 Task: Look for space in Hanumāngarh, India from 3rd August, 2023 to 17th August, 2023 for 3 adults, 1 child in price range Rs.3000 to Rs.15000. Place can be entire place with 3 bedrooms having 4 beds and 2 bathrooms. Property type can be house, flat, guest house. Amenities needed are: wifi, washing machine. Booking option can be shelf check-in. Required host language is English.
Action: Mouse moved to (422, 106)
Screenshot: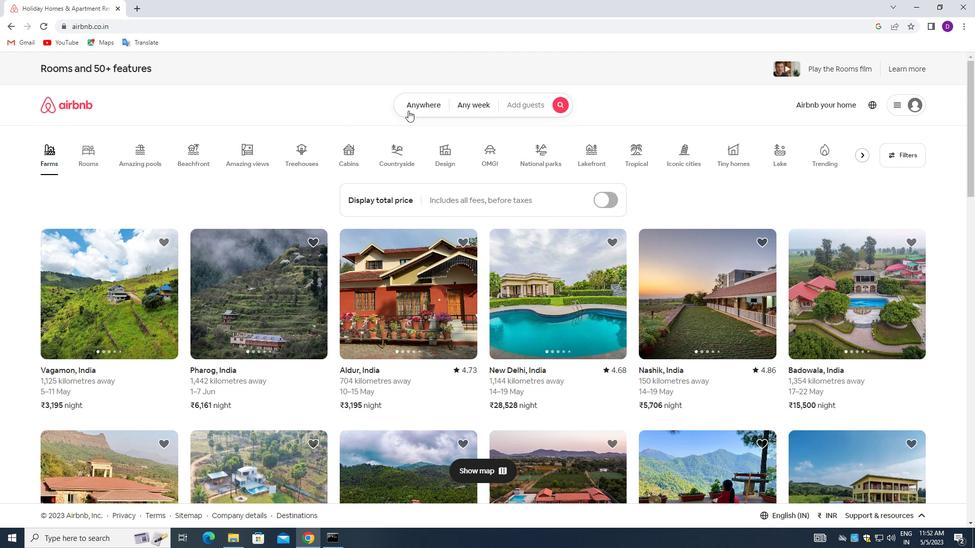 
Action: Mouse pressed left at (422, 106)
Screenshot: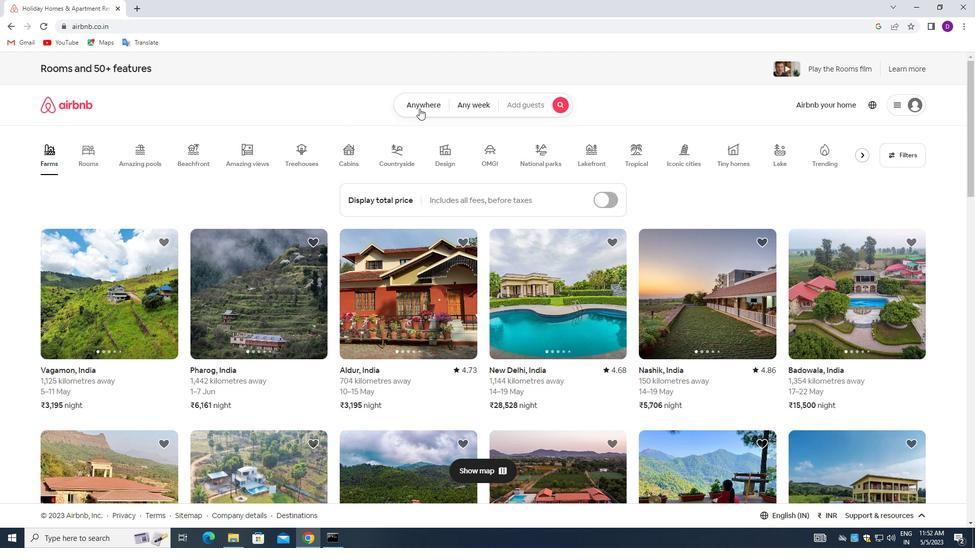 
Action: Mouse moved to (366, 142)
Screenshot: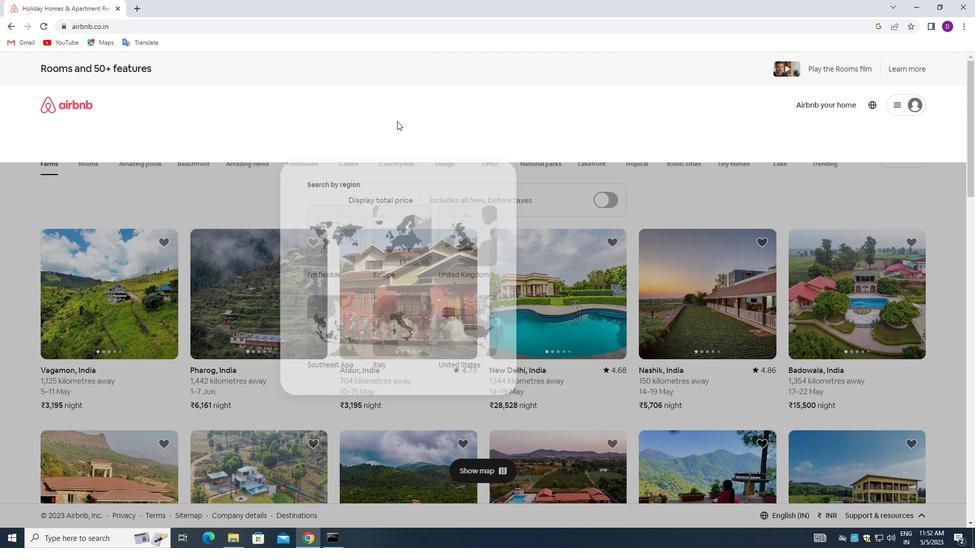 
Action: Mouse pressed left at (366, 142)
Screenshot: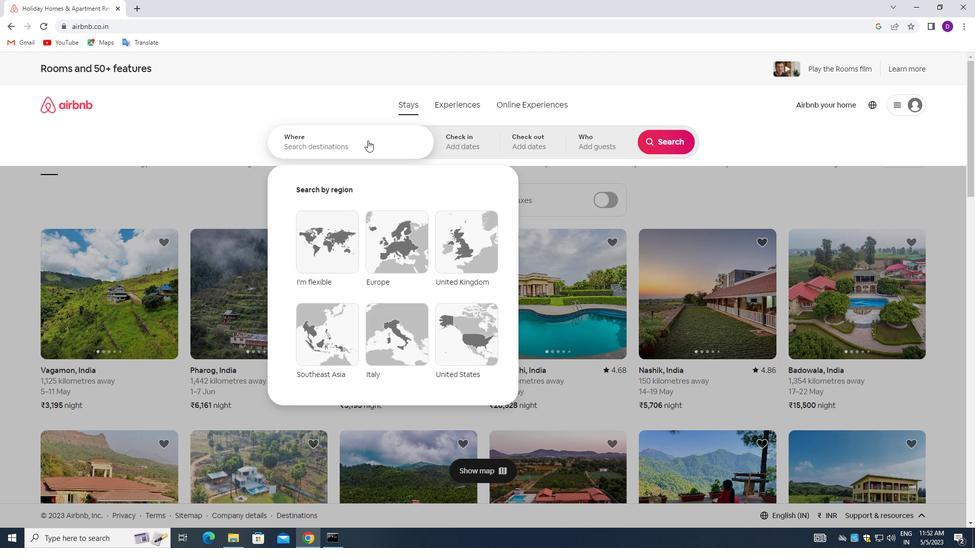 
Action: Mouse moved to (223, 130)
Screenshot: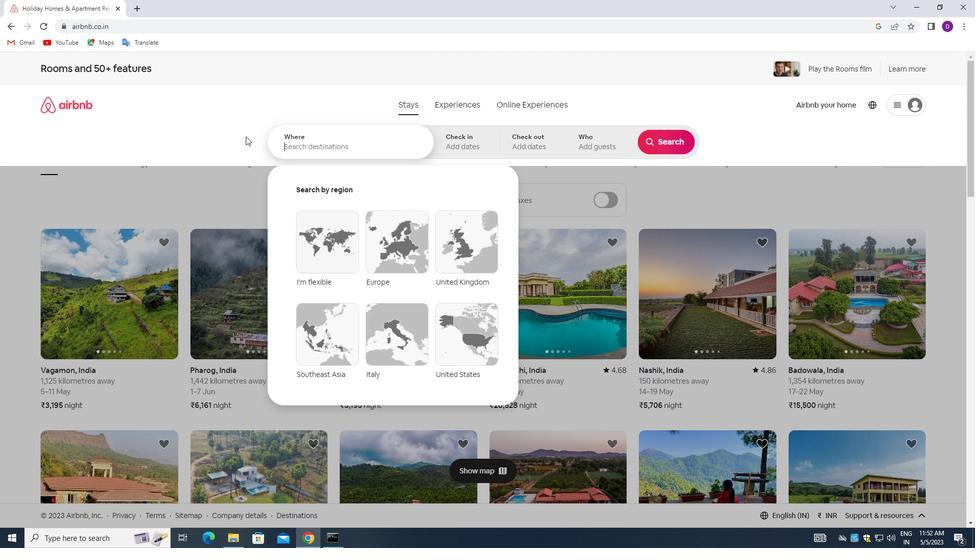 
Action: Key pressed <Key.shift>HANUMANGARH,<Key.space><Key.shift>INDIA<Key.enter>
Screenshot: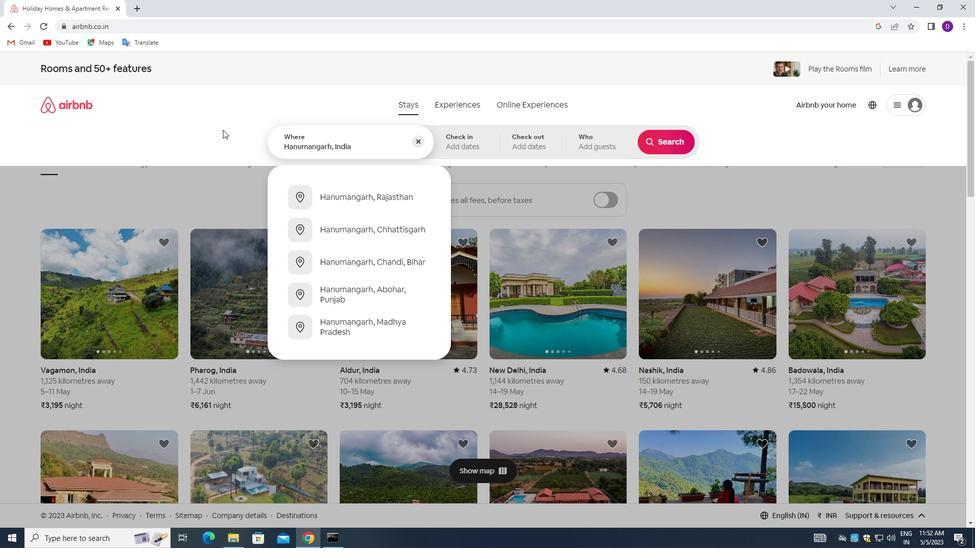 
Action: Mouse moved to (660, 221)
Screenshot: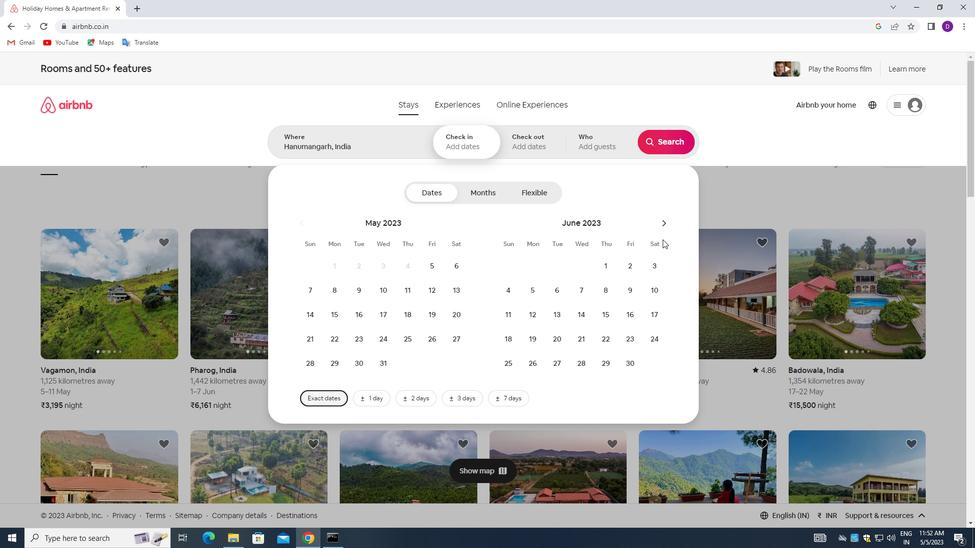 
Action: Mouse pressed left at (660, 221)
Screenshot: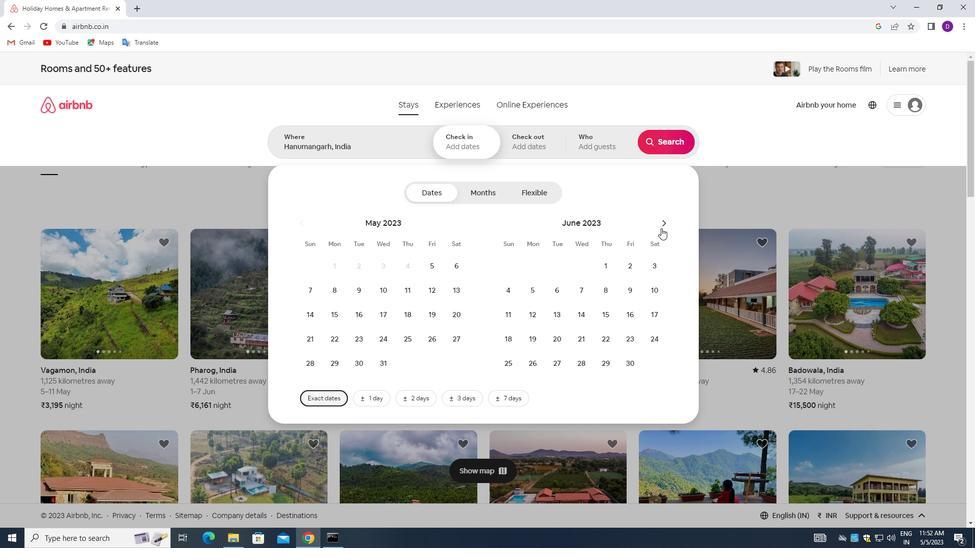 
Action: Mouse pressed left at (660, 221)
Screenshot: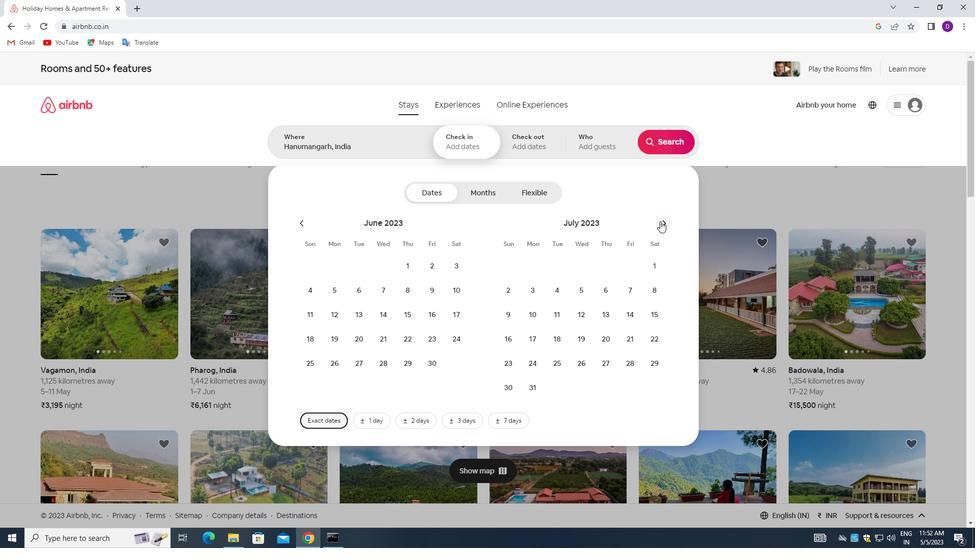 
Action: Mouse moved to (600, 262)
Screenshot: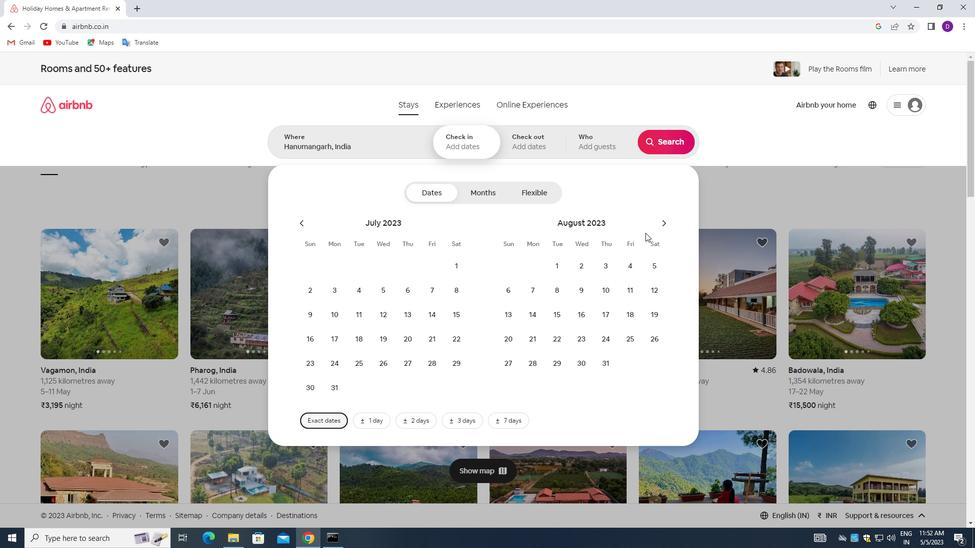 
Action: Mouse pressed left at (600, 262)
Screenshot: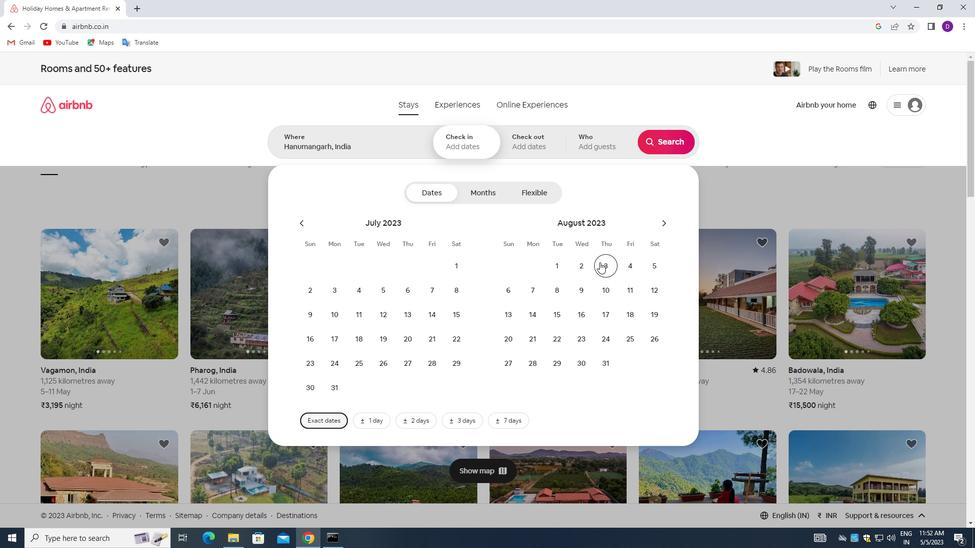 
Action: Mouse moved to (603, 309)
Screenshot: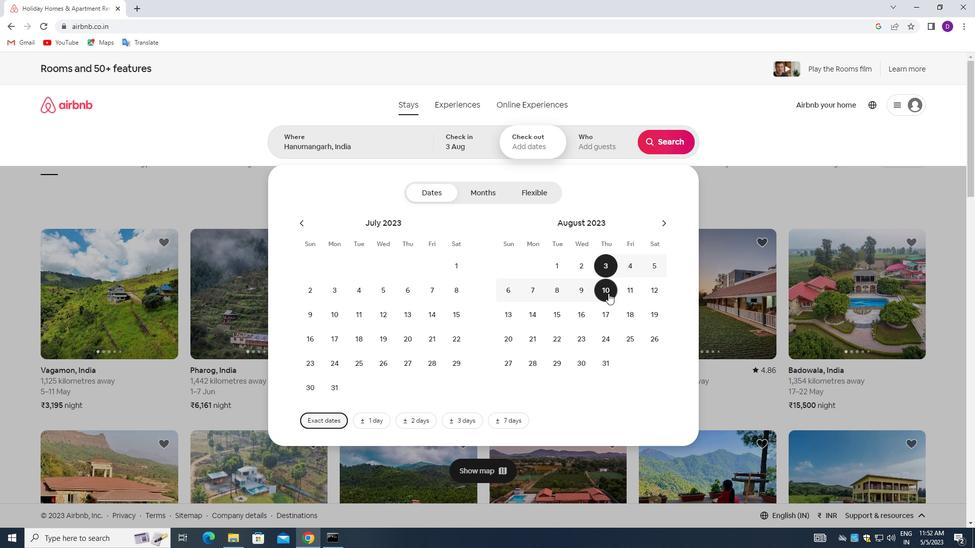 
Action: Mouse pressed left at (603, 309)
Screenshot: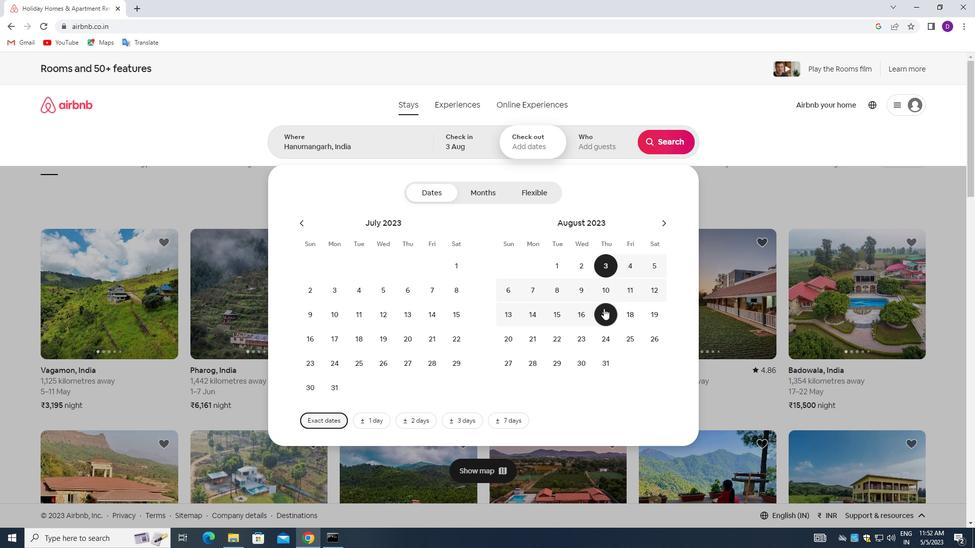 
Action: Mouse moved to (588, 146)
Screenshot: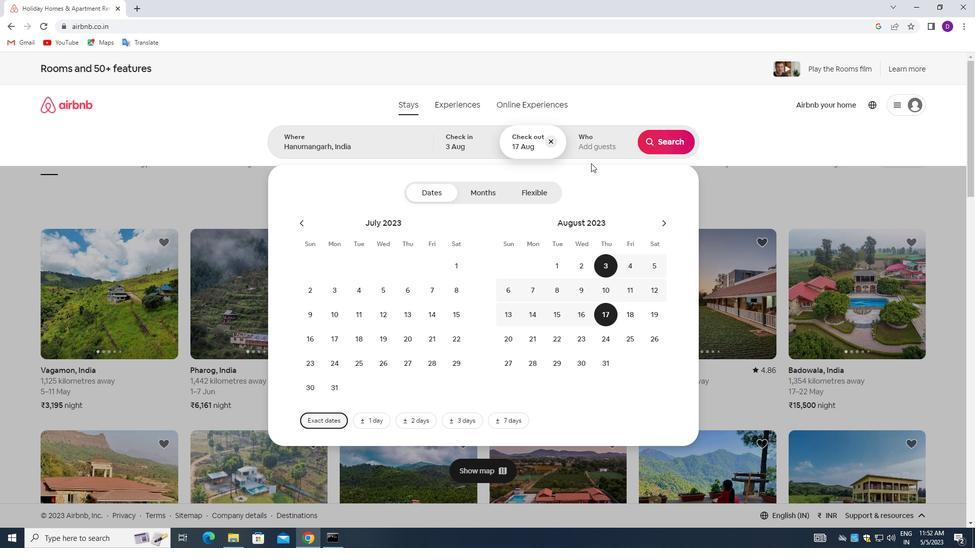 
Action: Mouse pressed left at (588, 146)
Screenshot: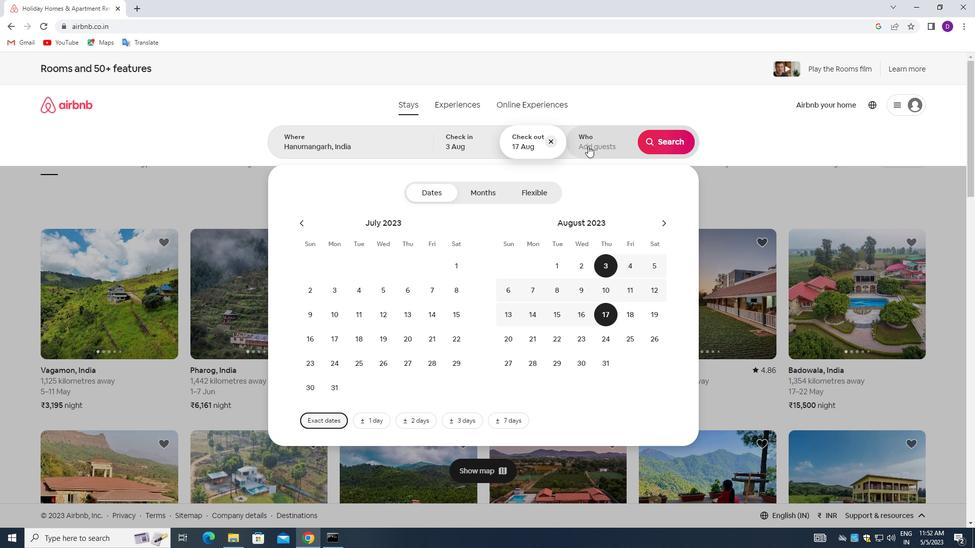 
Action: Mouse moved to (663, 197)
Screenshot: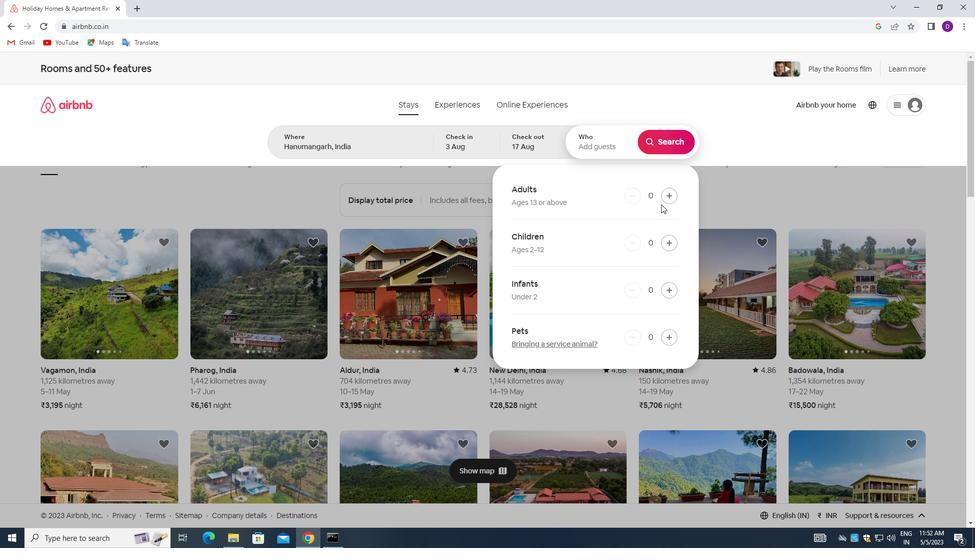 
Action: Mouse pressed left at (663, 197)
Screenshot: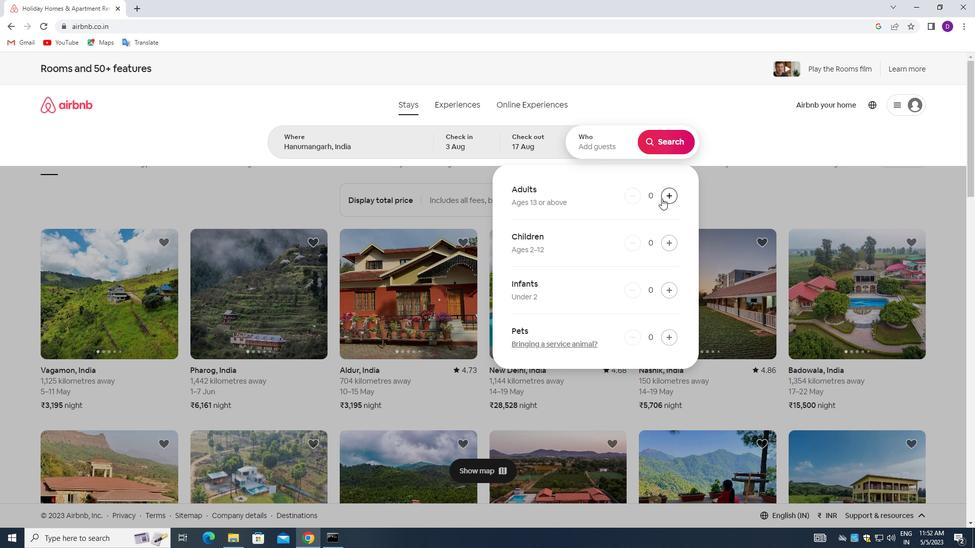 
Action: Mouse pressed left at (663, 197)
Screenshot: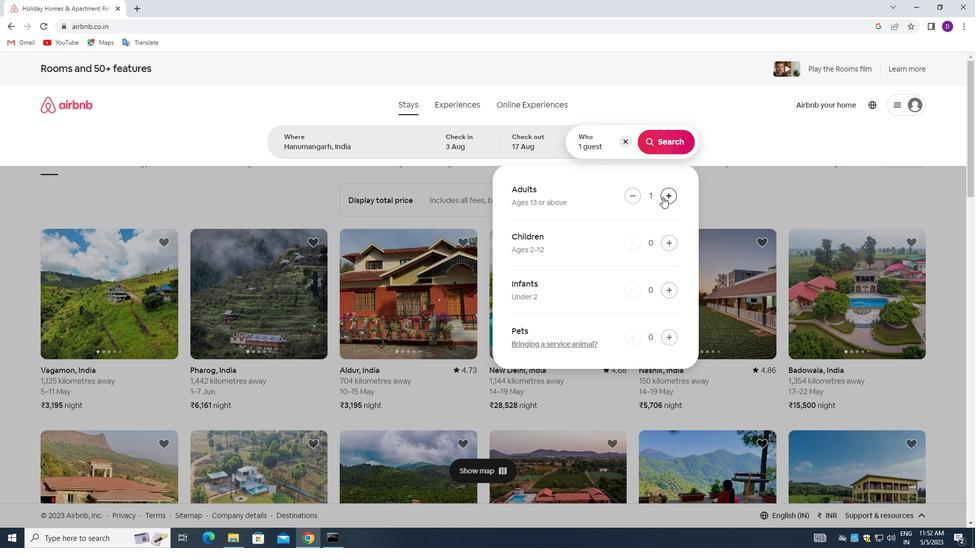 
Action: Mouse pressed left at (663, 197)
Screenshot: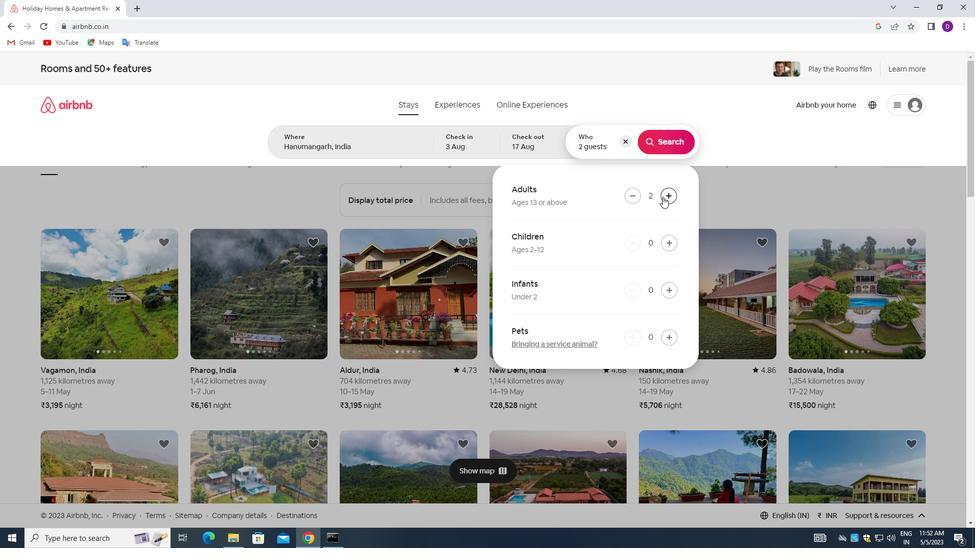 
Action: Mouse moved to (668, 241)
Screenshot: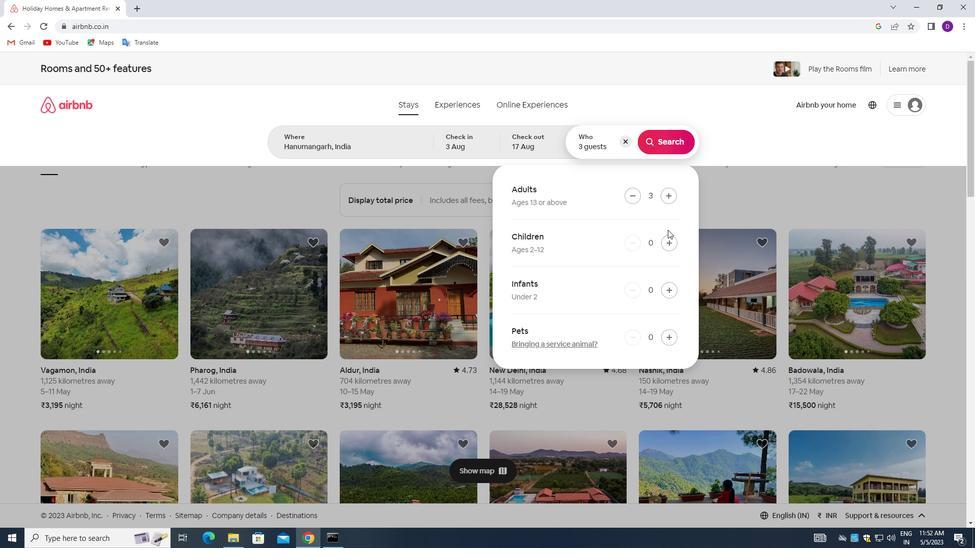
Action: Mouse pressed left at (668, 241)
Screenshot: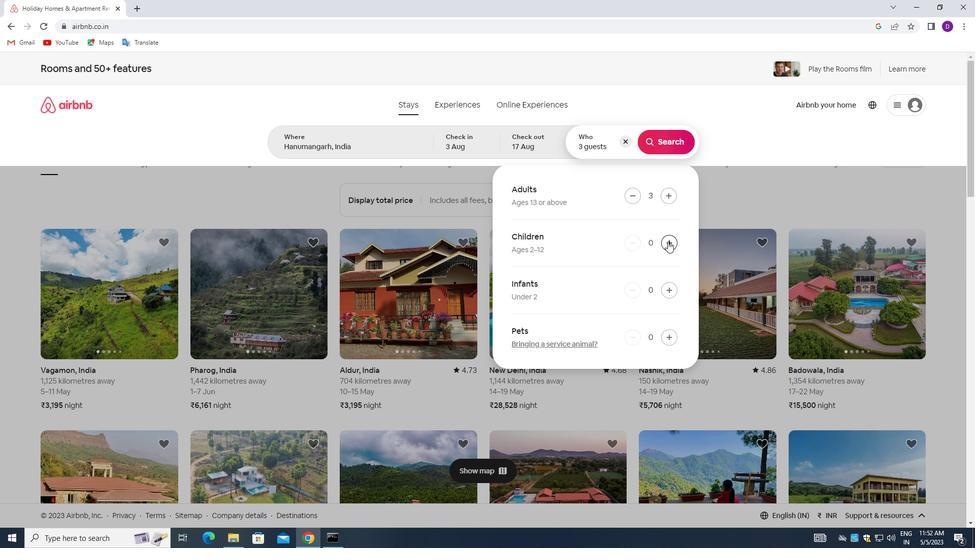 
Action: Mouse moved to (668, 138)
Screenshot: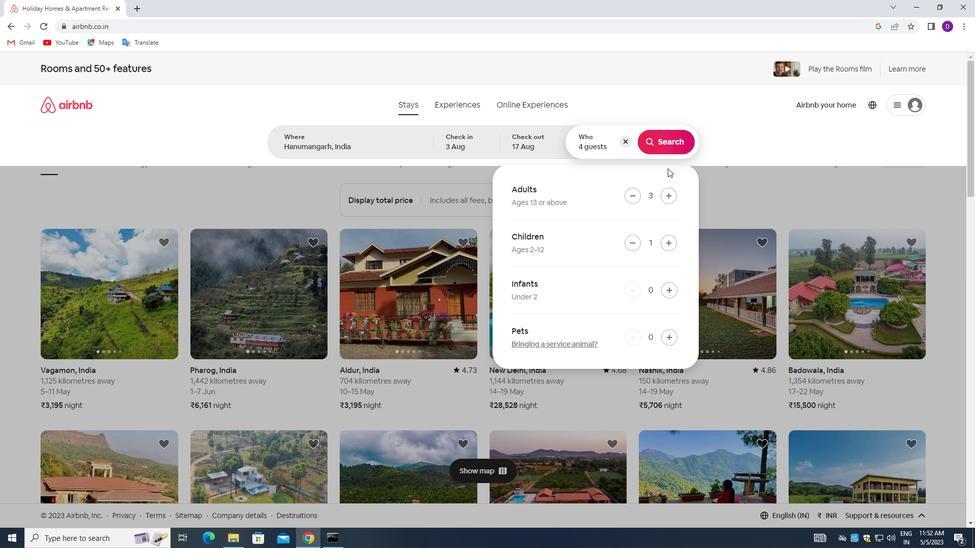 
Action: Mouse pressed left at (668, 138)
Screenshot: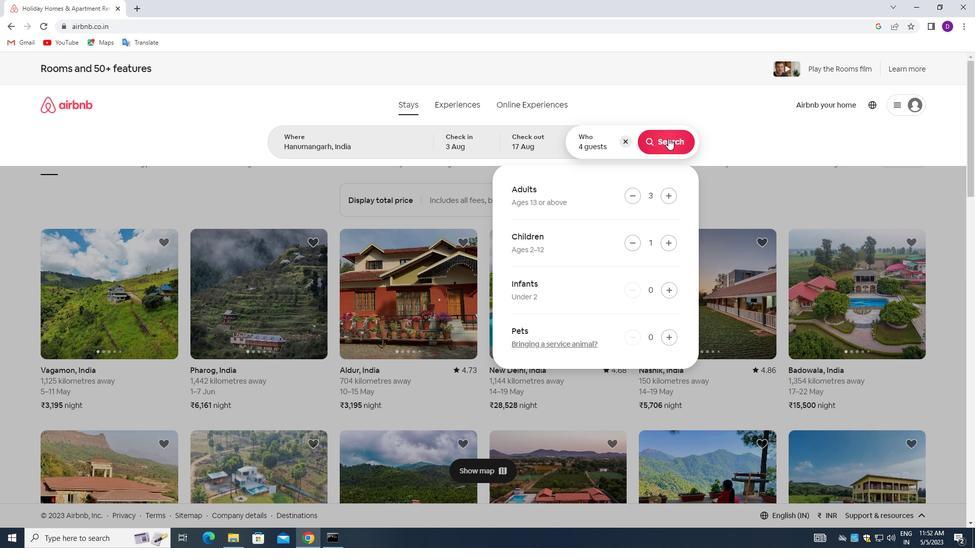 
Action: Mouse moved to (920, 111)
Screenshot: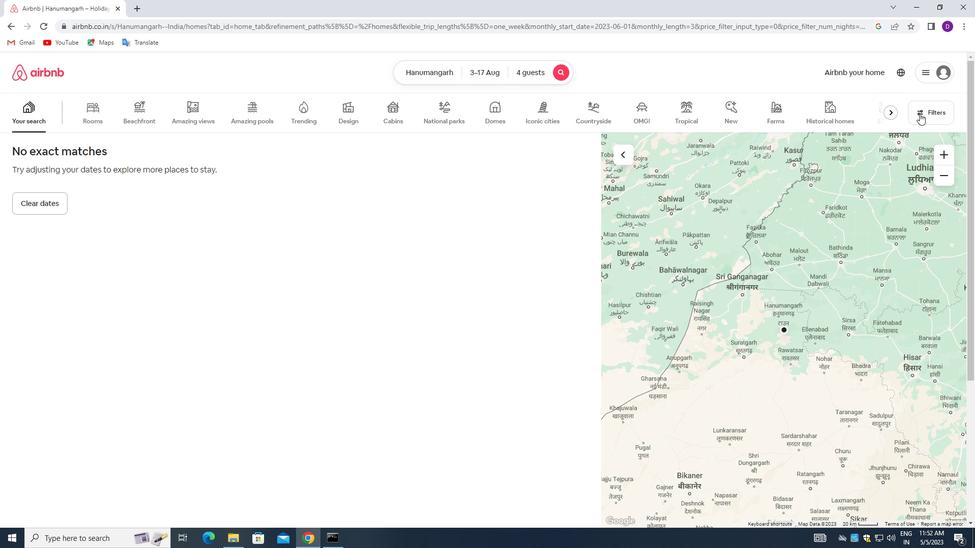 
Action: Mouse pressed left at (920, 111)
Screenshot: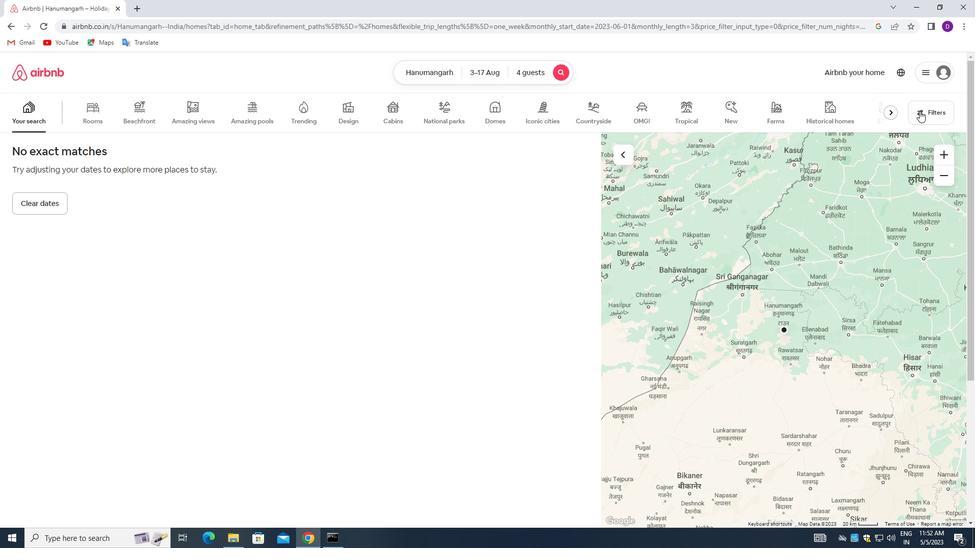 
Action: Mouse moved to (354, 364)
Screenshot: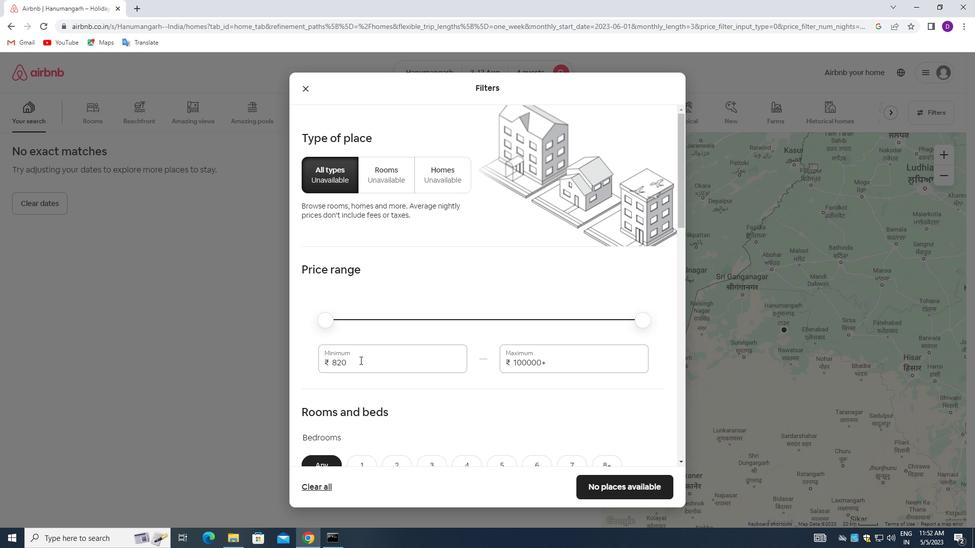 
Action: Mouse pressed left at (354, 364)
Screenshot: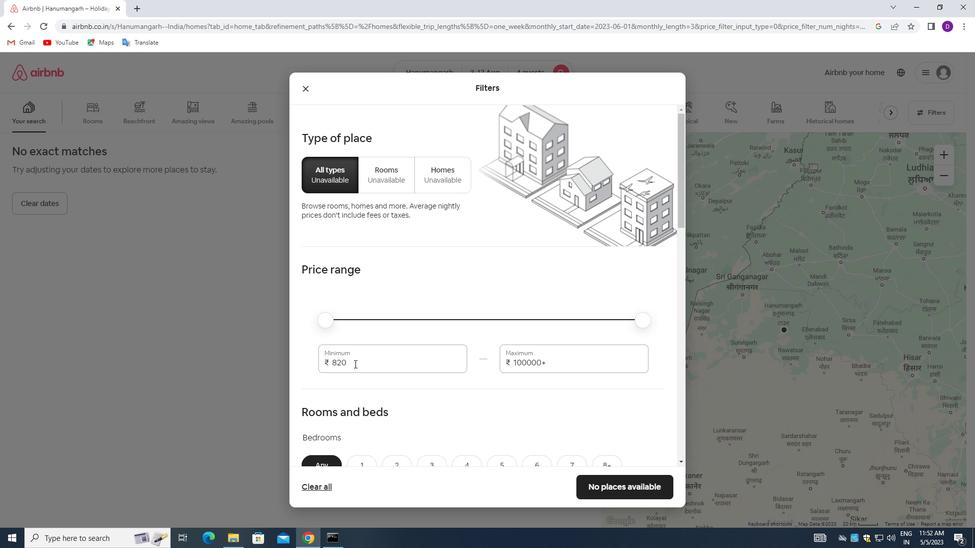 
Action: Mouse pressed left at (354, 364)
Screenshot: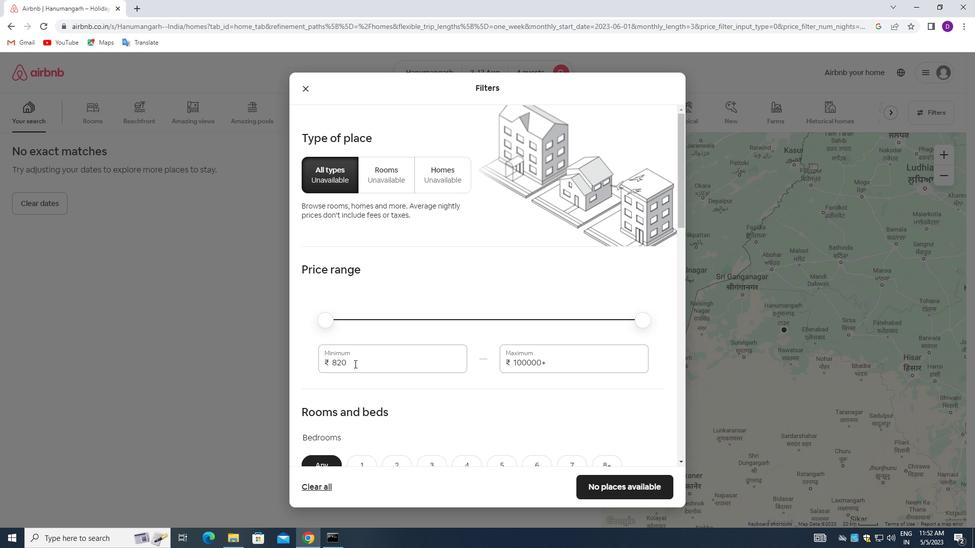 
Action: Key pressed 3000<Key.tab>15000
Screenshot: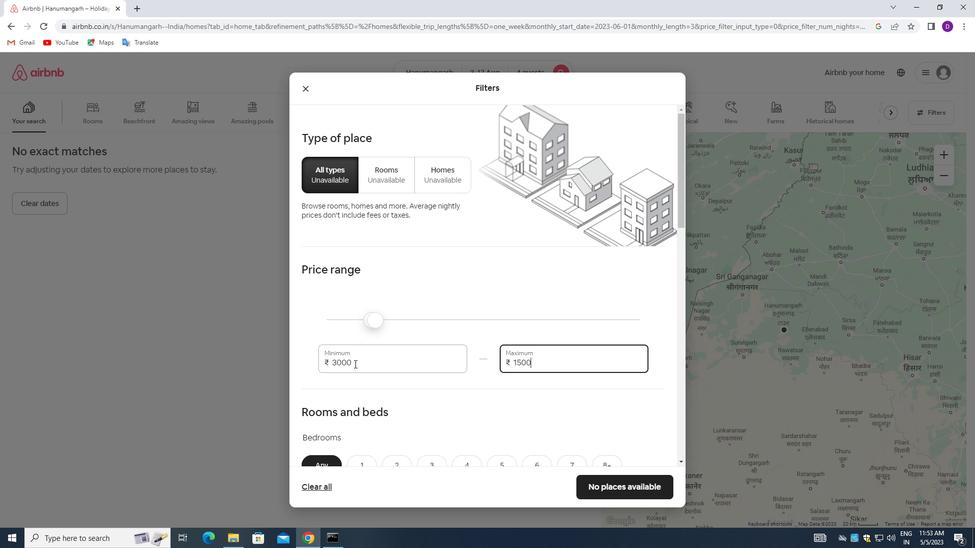
Action: Mouse moved to (388, 370)
Screenshot: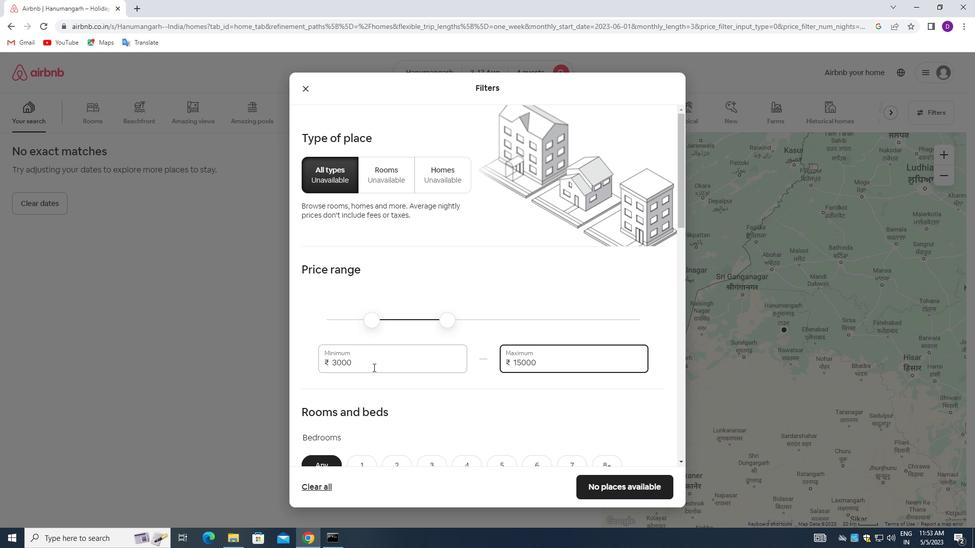 
Action: Mouse scrolled (388, 369) with delta (0, 0)
Screenshot: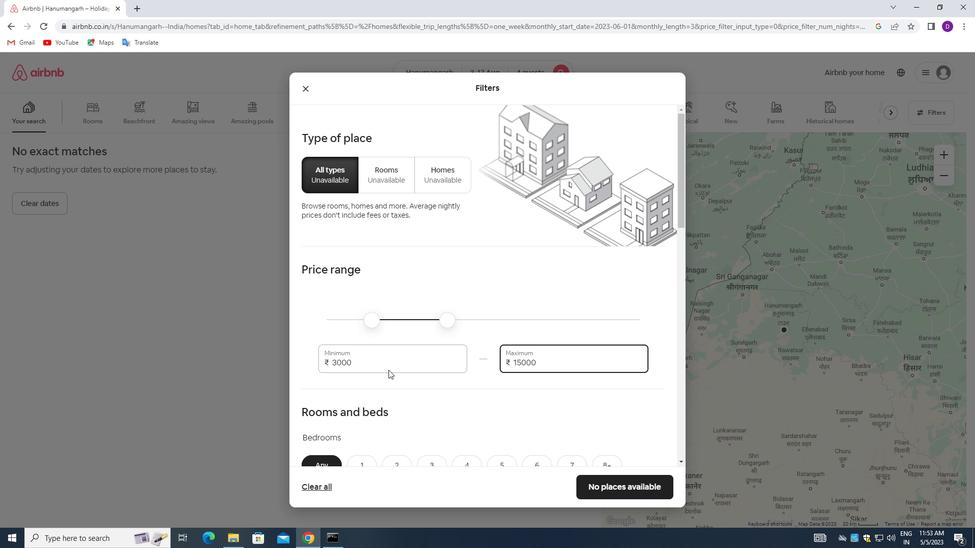 
Action: Mouse scrolled (388, 369) with delta (0, 0)
Screenshot: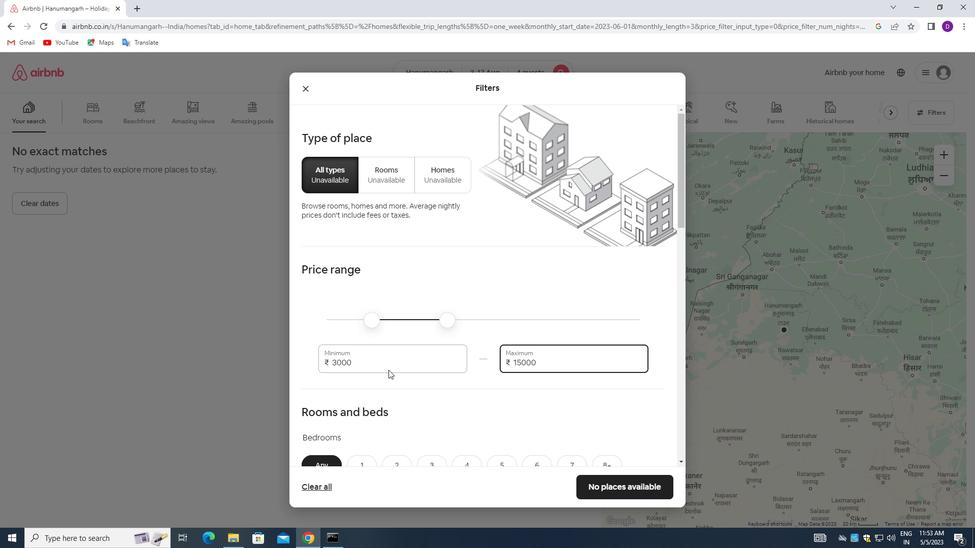 
Action: Mouse moved to (391, 363)
Screenshot: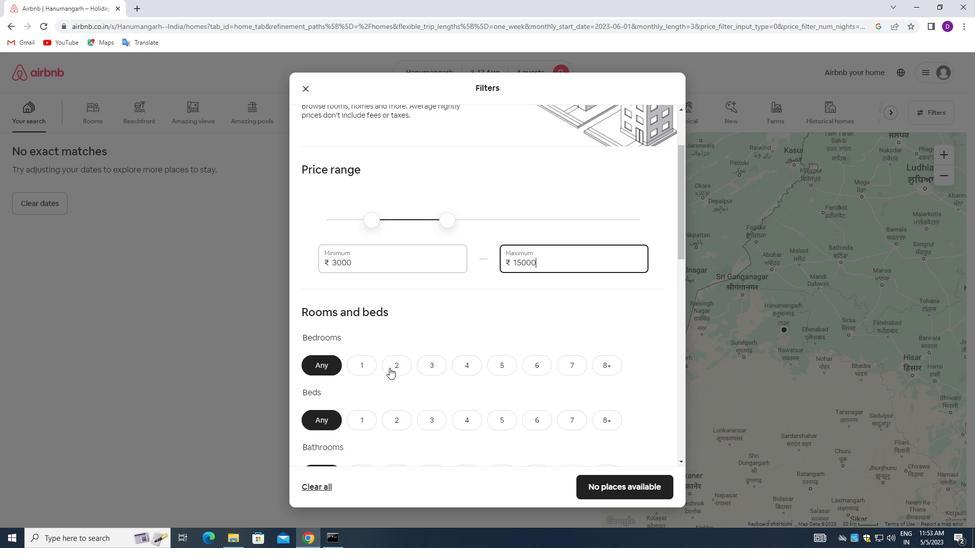 
Action: Mouse scrolled (391, 362) with delta (0, 0)
Screenshot: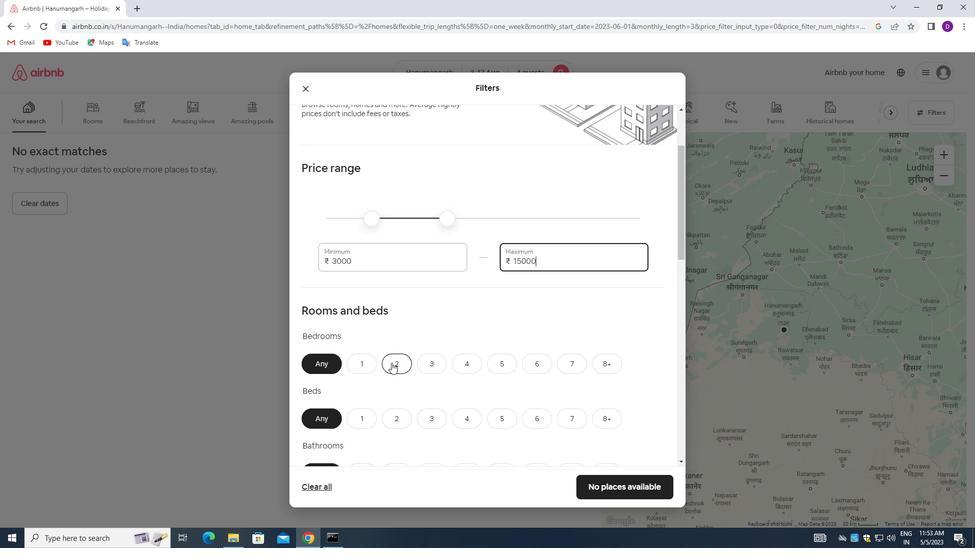 
Action: Mouse scrolled (391, 362) with delta (0, 0)
Screenshot: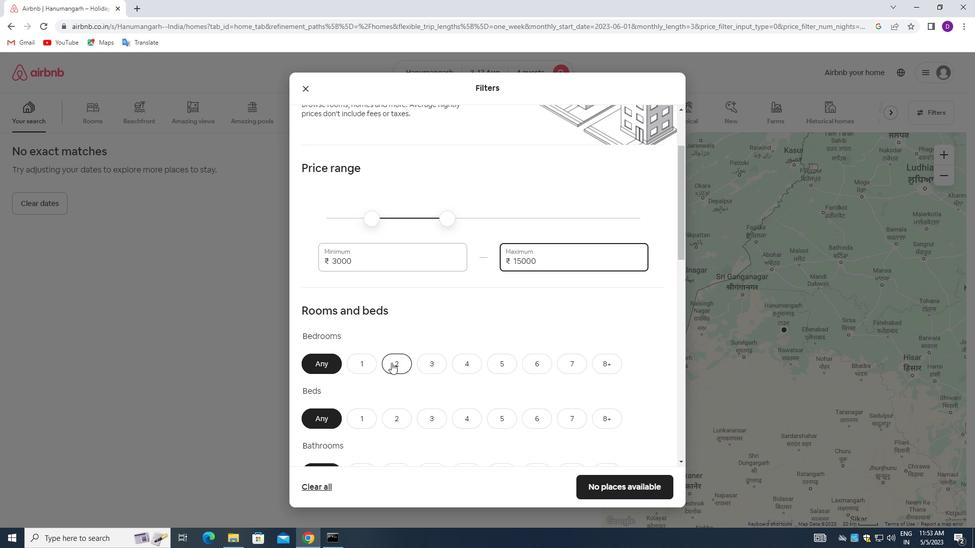 
Action: Mouse moved to (428, 259)
Screenshot: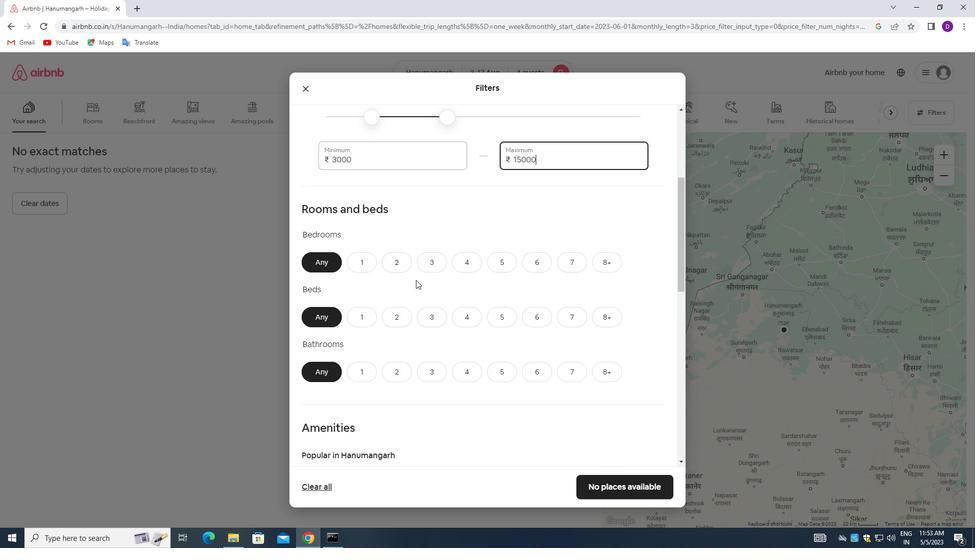 
Action: Mouse pressed left at (428, 259)
Screenshot: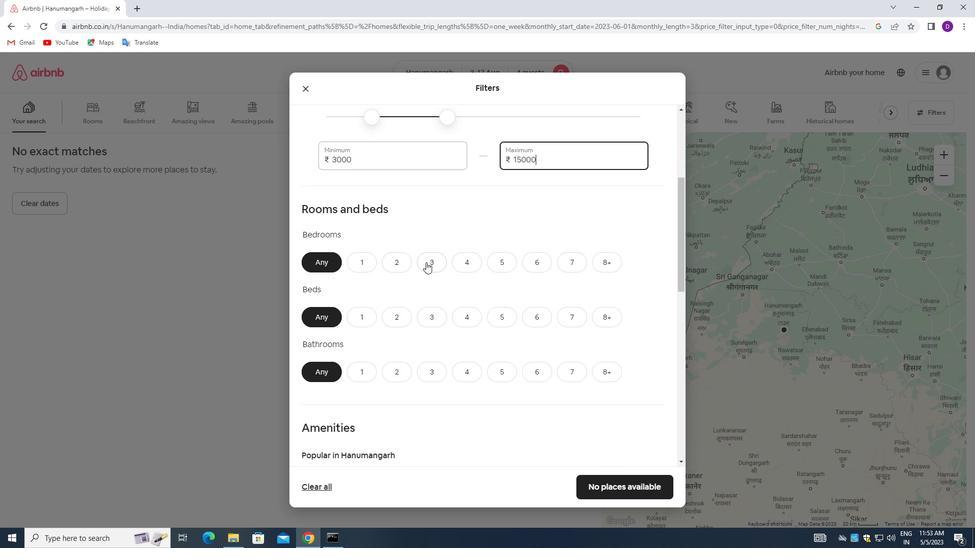 
Action: Mouse moved to (458, 314)
Screenshot: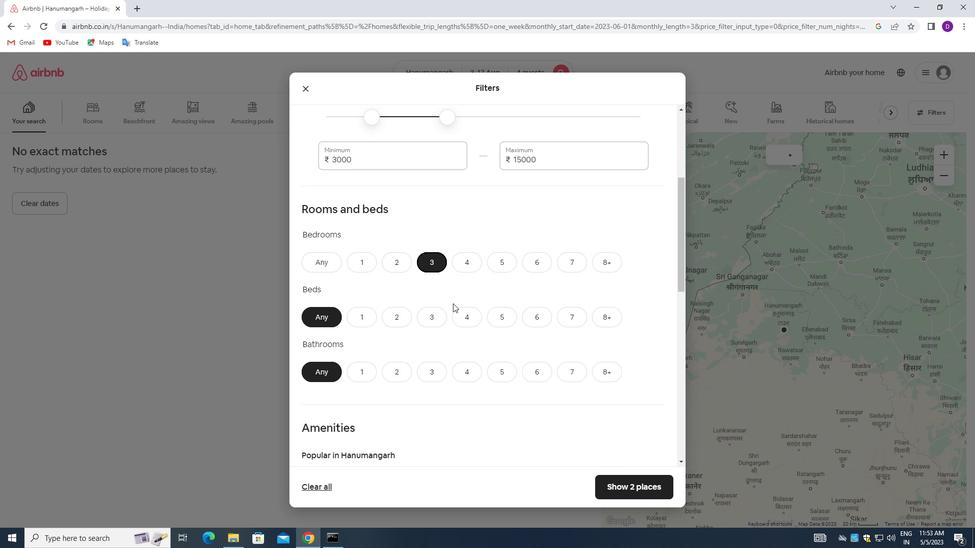 
Action: Mouse pressed left at (458, 314)
Screenshot: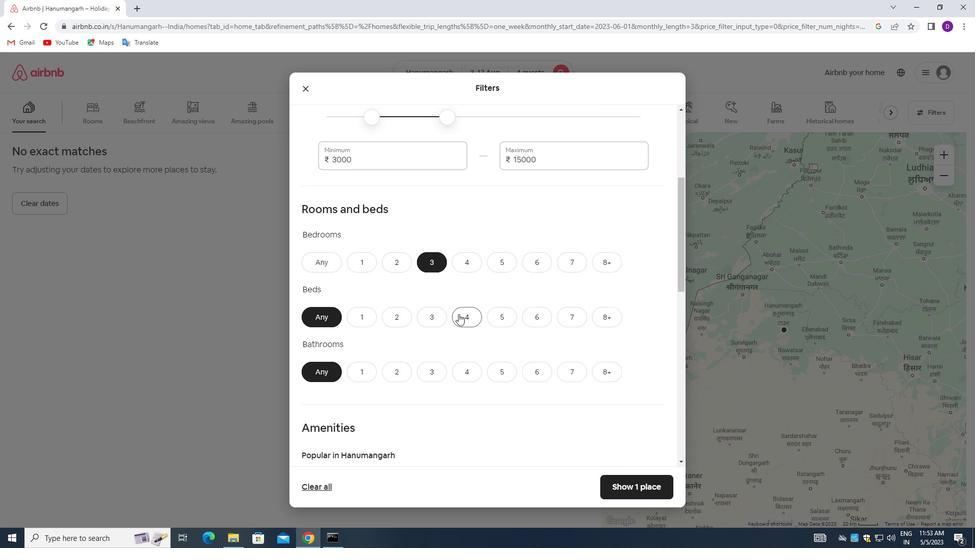 
Action: Mouse moved to (394, 369)
Screenshot: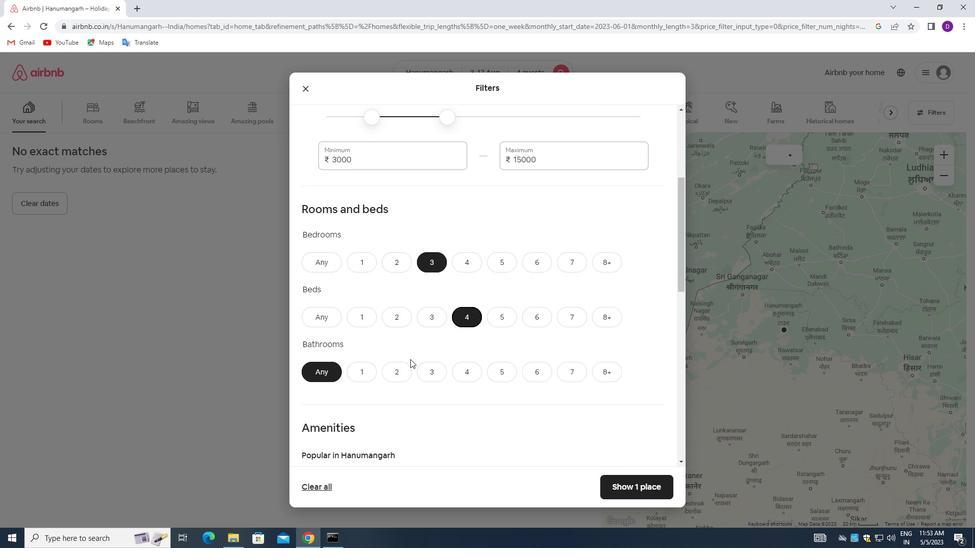 
Action: Mouse pressed left at (394, 369)
Screenshot: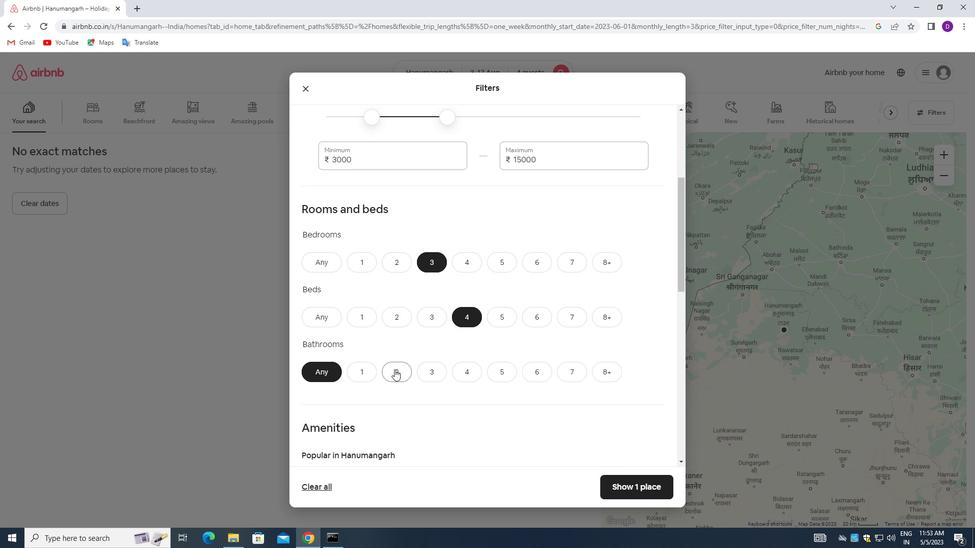 
Action: Mouse moved to (444, 337)
Screenshot: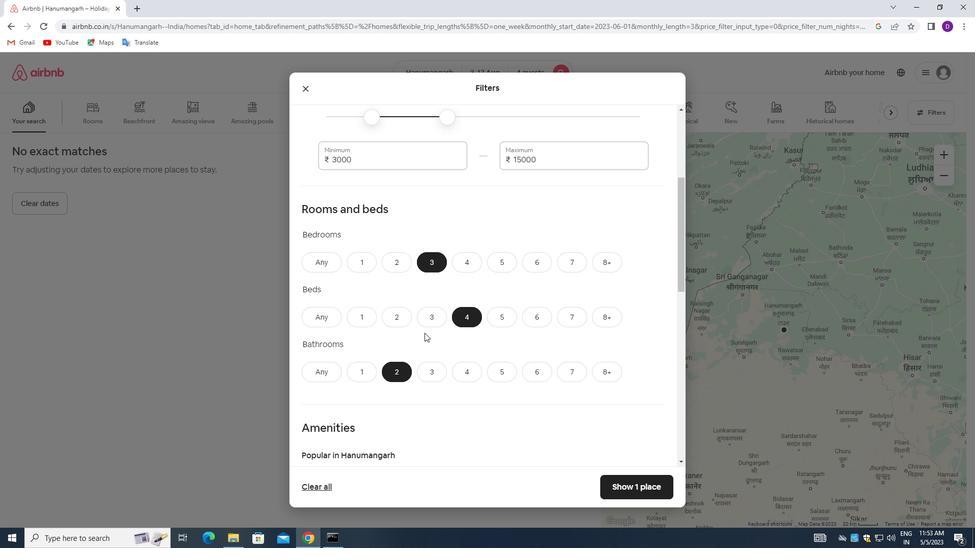 
Action: Mouse scrolled (444, 337) with delta (0, 0)
Screenshot: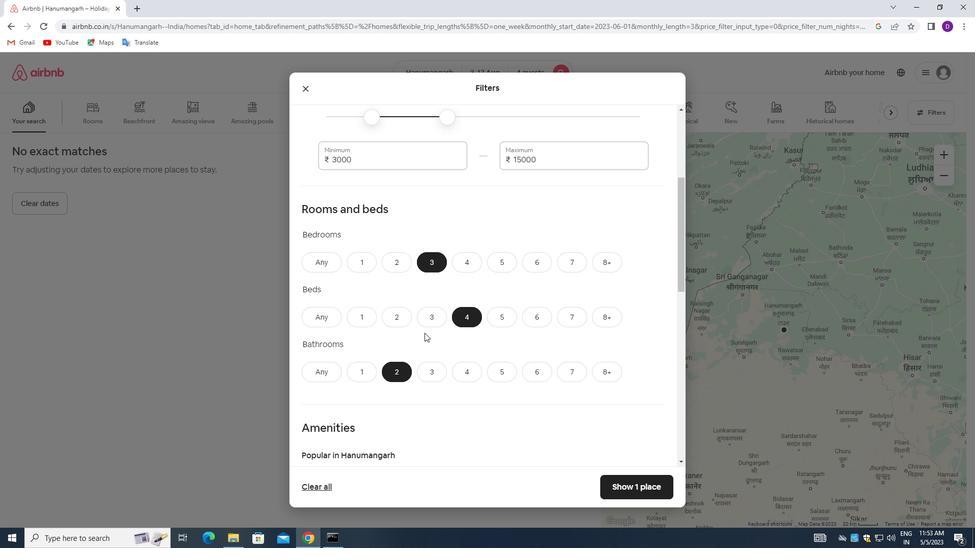 
Action: Mouse moved to (444, 337)
Screenshot: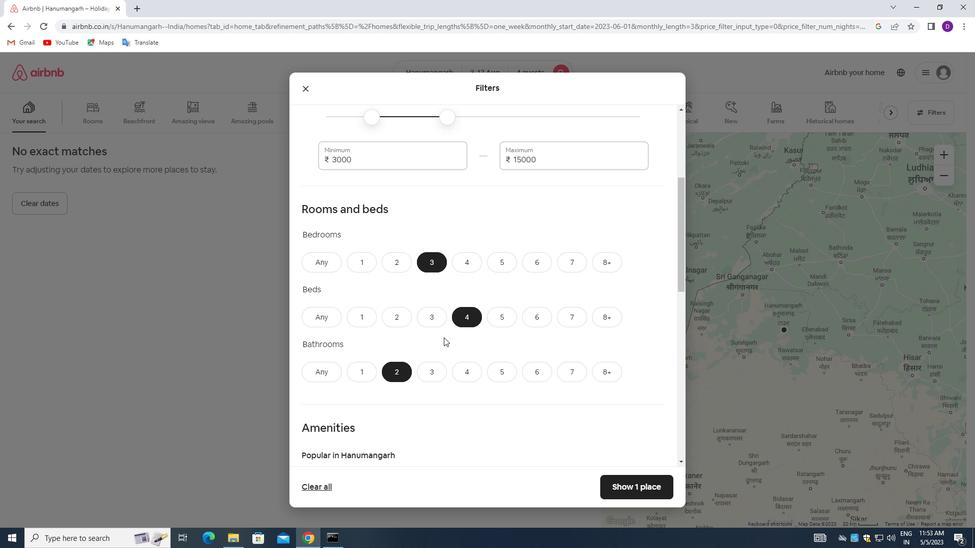 
Action: Mouse scrolled (444, 336) with delta (0, 0)
Screenshot: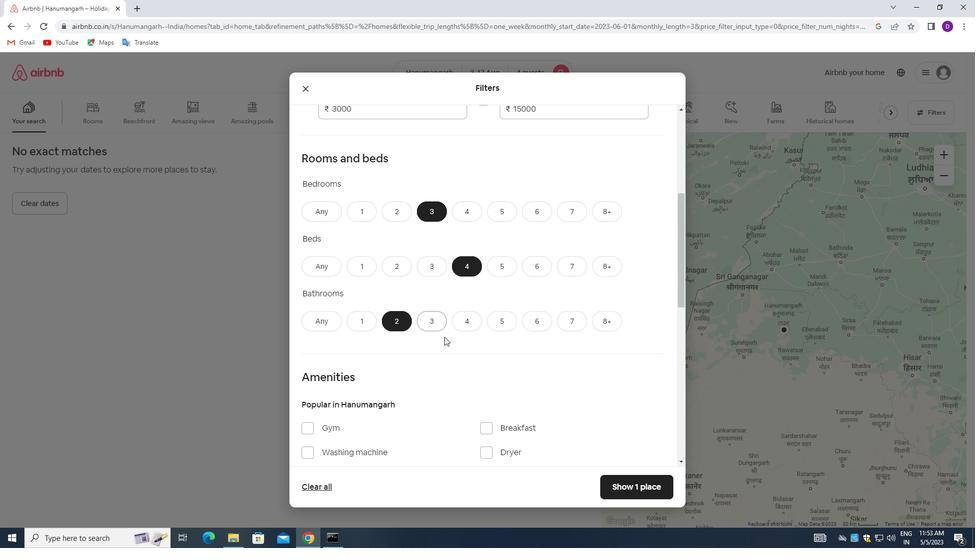 
Action: Mouse moved to (445, 336)
Screenshot: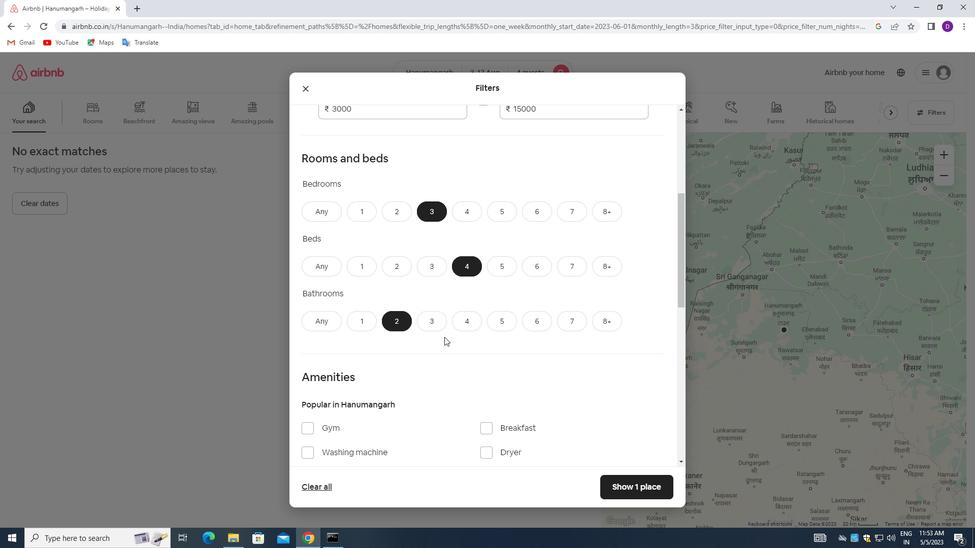 
Action: Mouse scrolled (445, 336) with delta (0, 0)
Screenshot: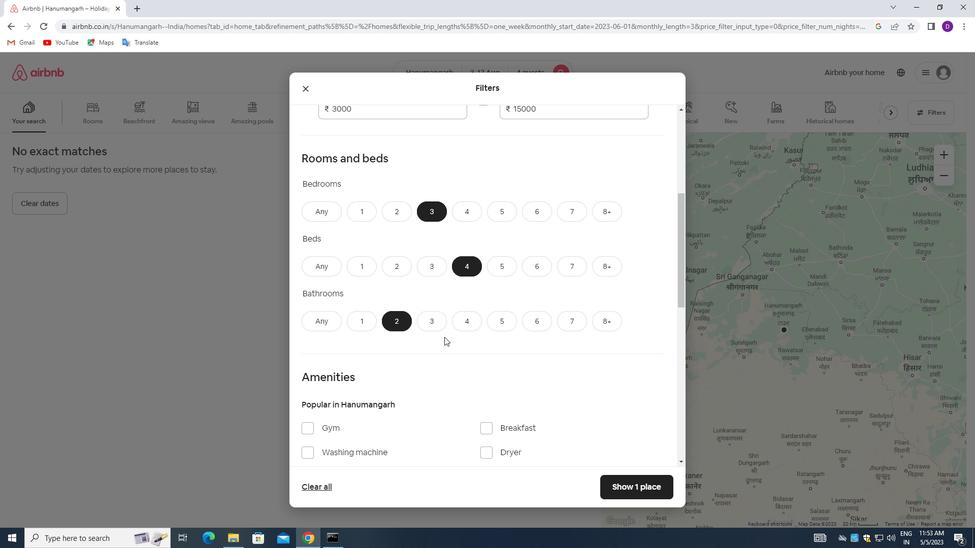 
Action: Mouse moved to (440, 323)
Screenshot: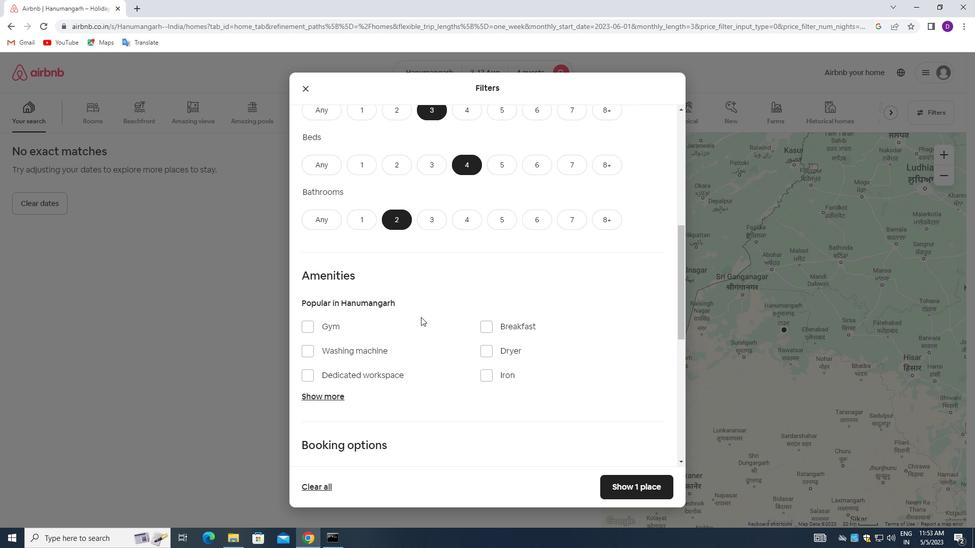 
Action: Mouse scrolled (440, 323) with delta (0, 0)
Screenshot: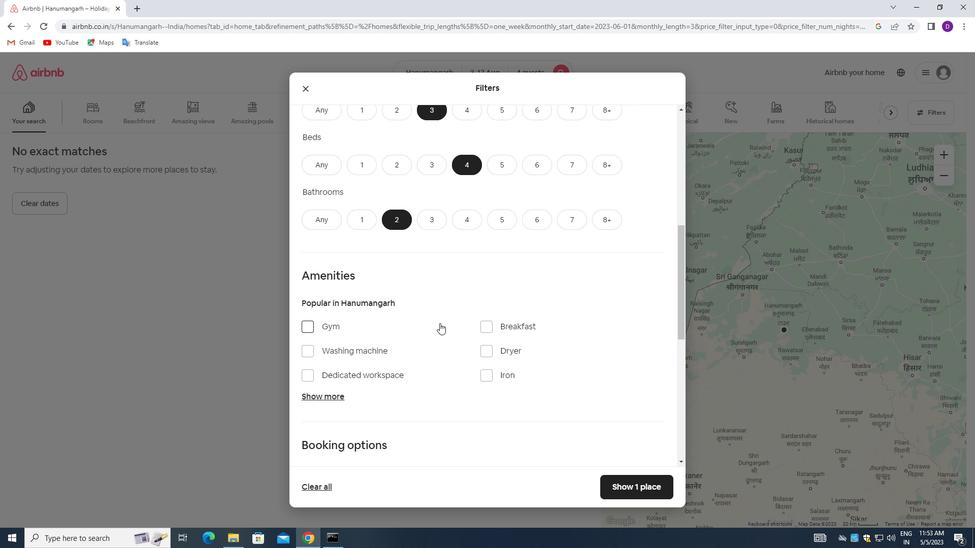 
Action: Mouse scrolled (440, 323) with delta (0, 0)
Screenshot: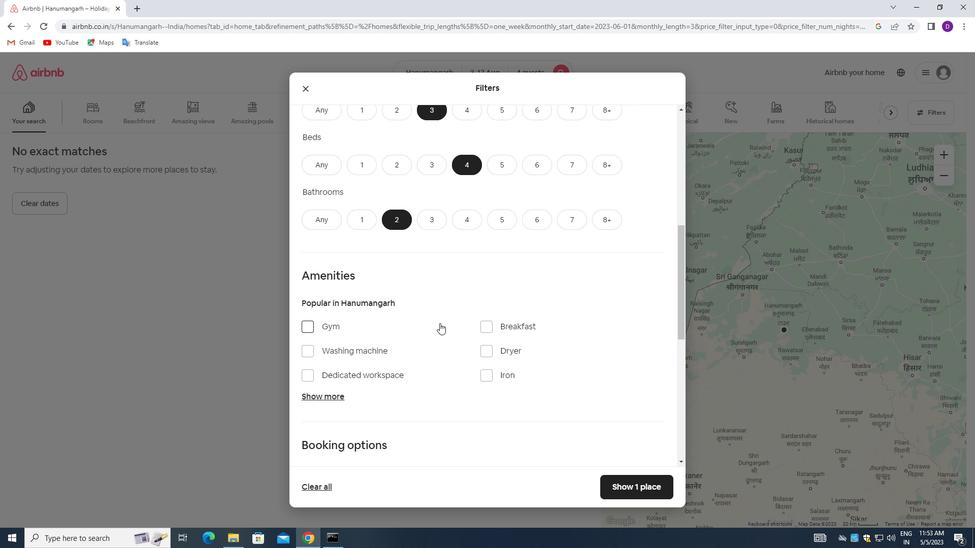 
Action: Mouse moved to (322, 298)
Screenshot: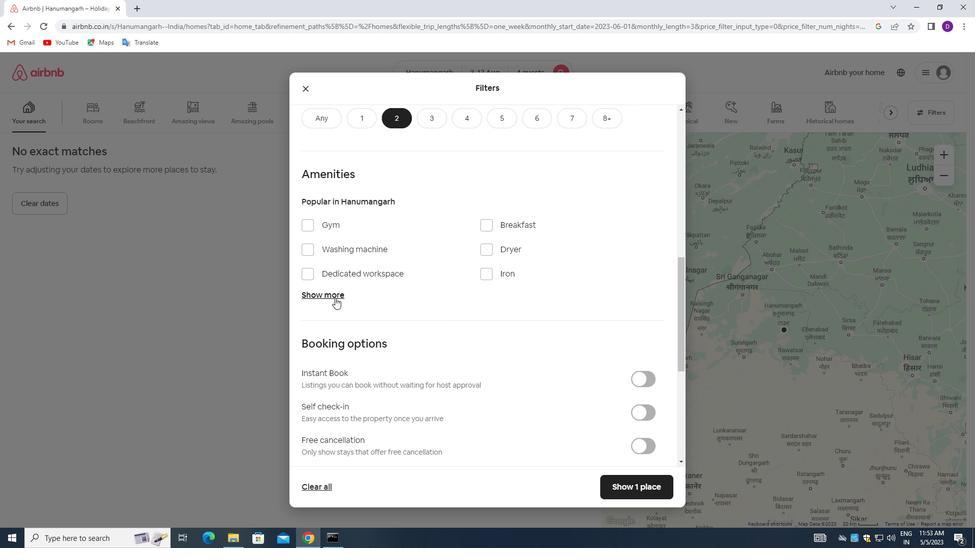 
Action: Mouse pressed left at (322, 298)
Screenshot: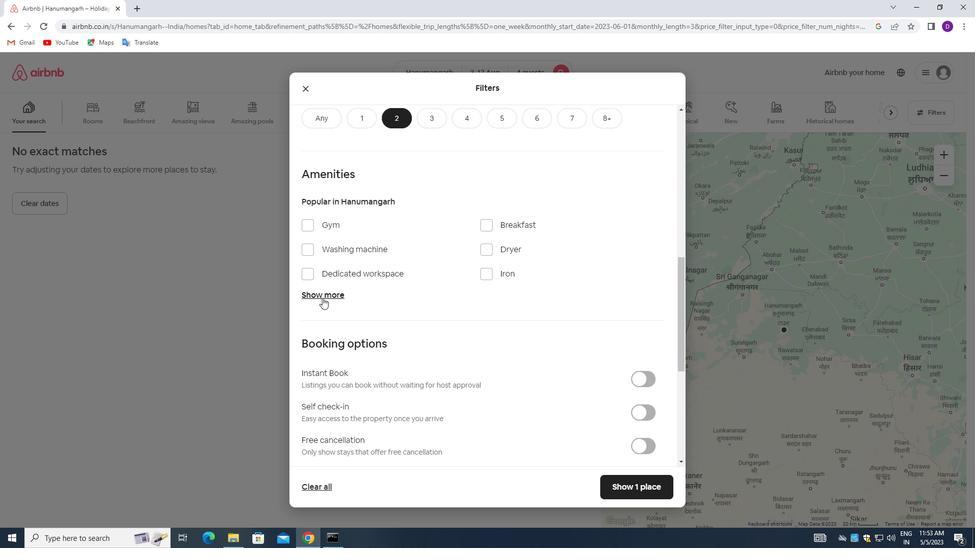 
Action: Mouse moved to (310, 330)
Screenshot: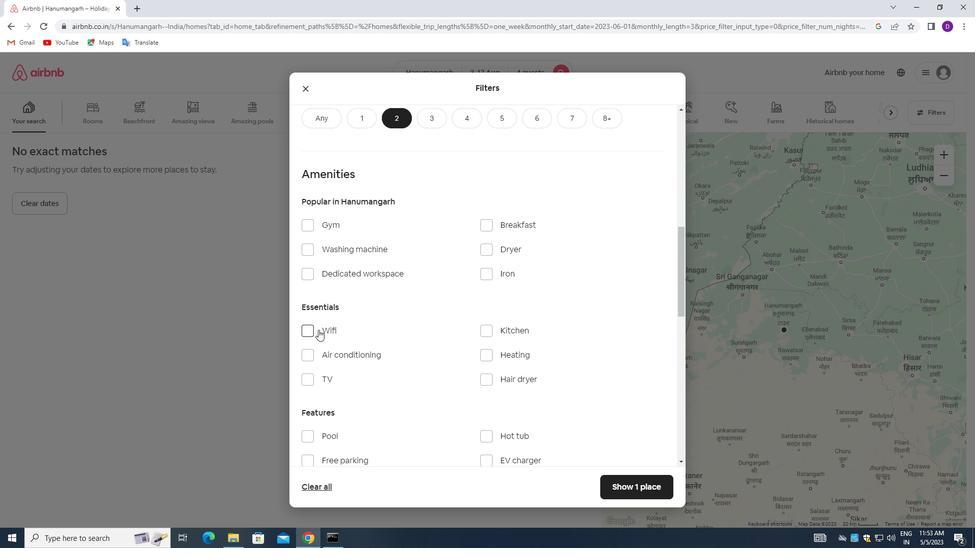 
Action: Mouse pressed left at (310, 330)
Screenshot: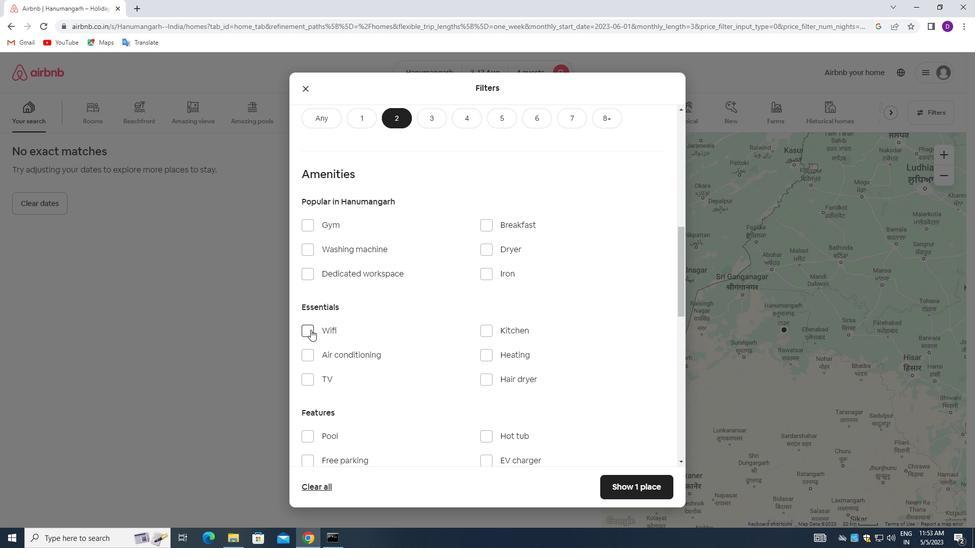 
Action: Mouse moved to (417, 344)
Screenshot: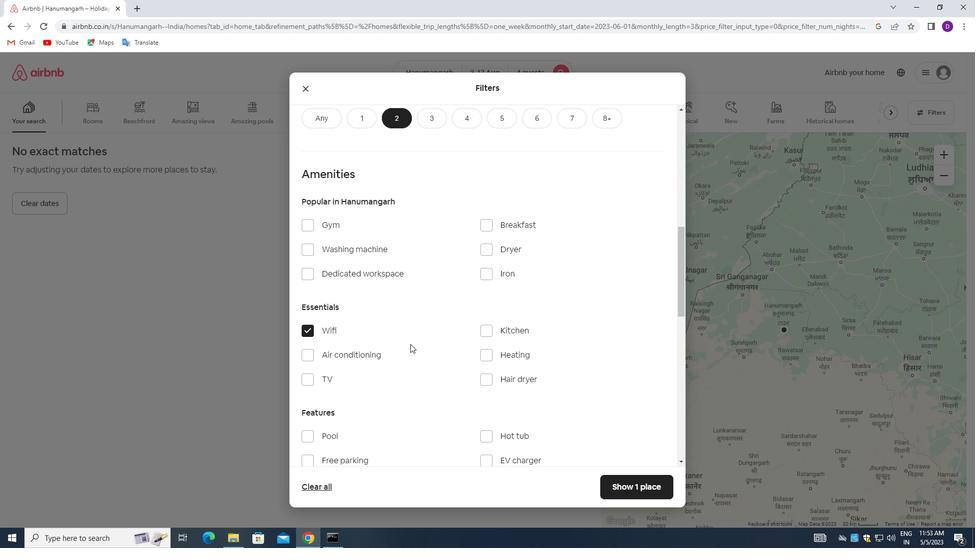 
Action: Mouse scrolled (417, 344) with delta (0, 0)
Screenshot: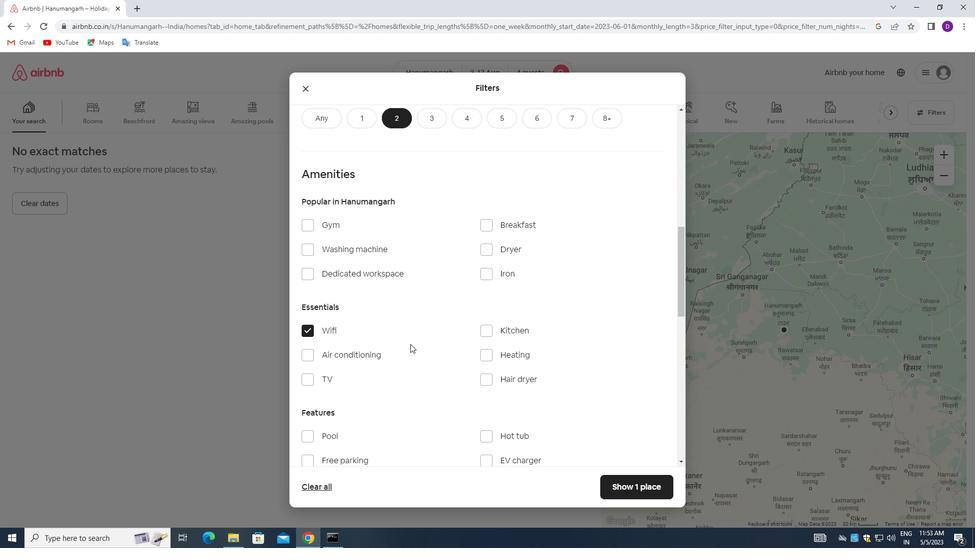 
Action: Mouse moved to (308, 200)
Screenshot: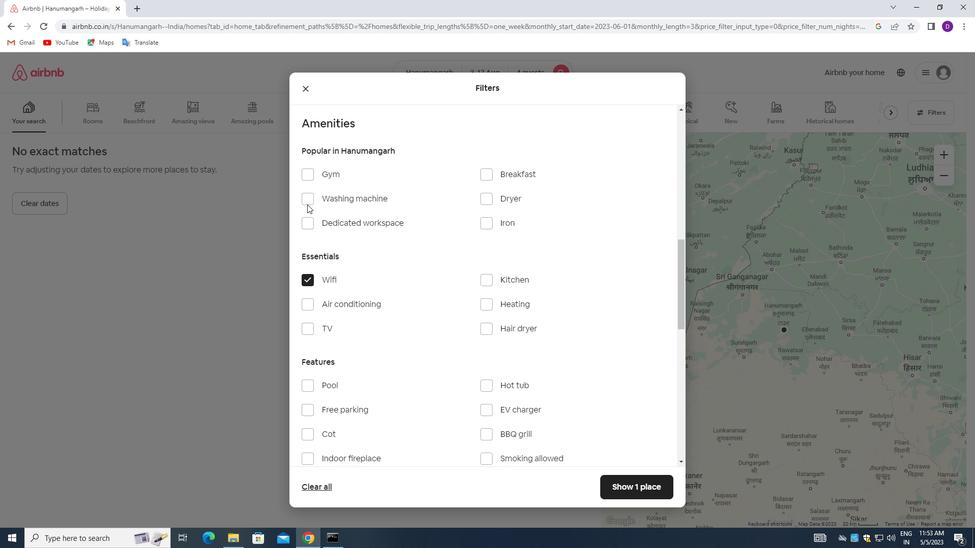 
Action: Mouse pressed left at (308, 200)
Screenshot: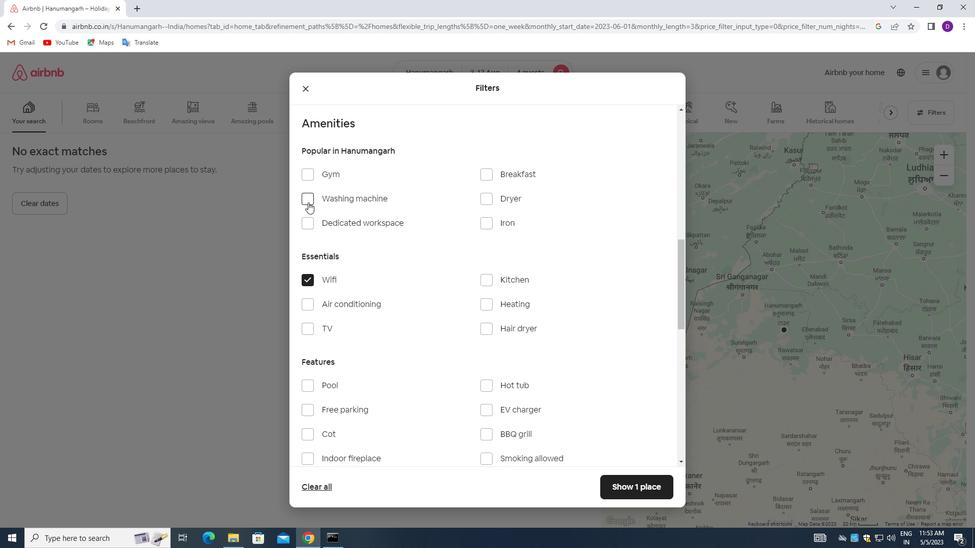 
Action: Mouse moved to (393, 267)
Screenshot: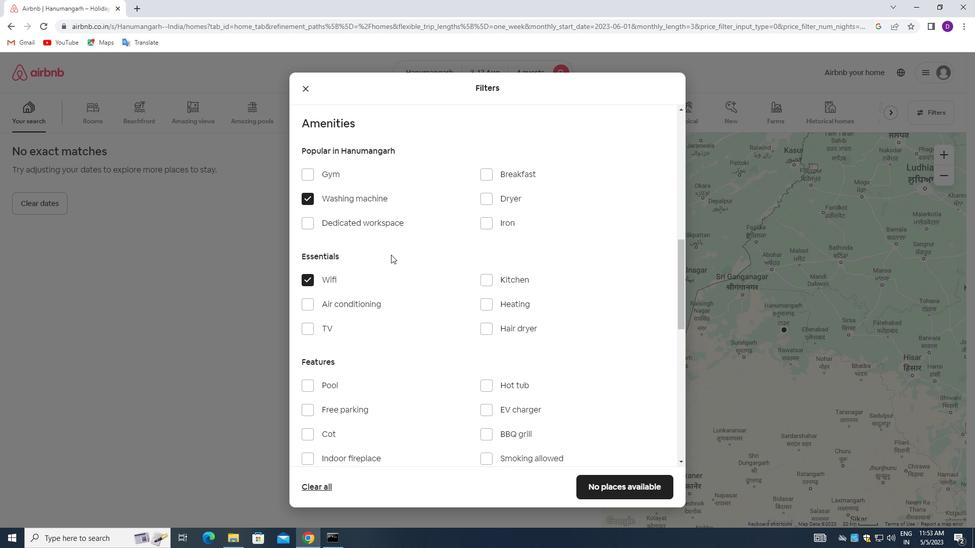 
Action: Mouse scrolled (393, 266) with delta (0, 0)
Screenshot: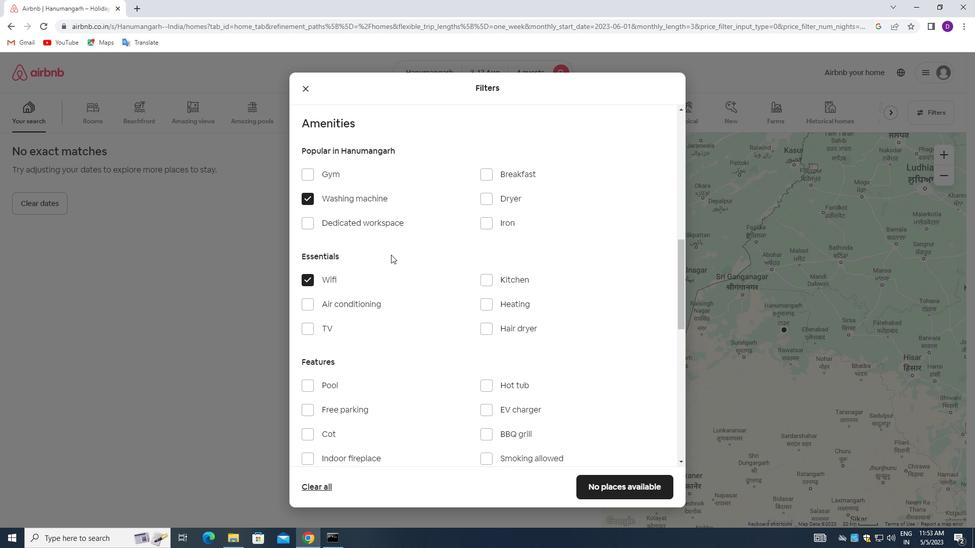 
Action: Mouse moved to (394, 271)
Screenshot: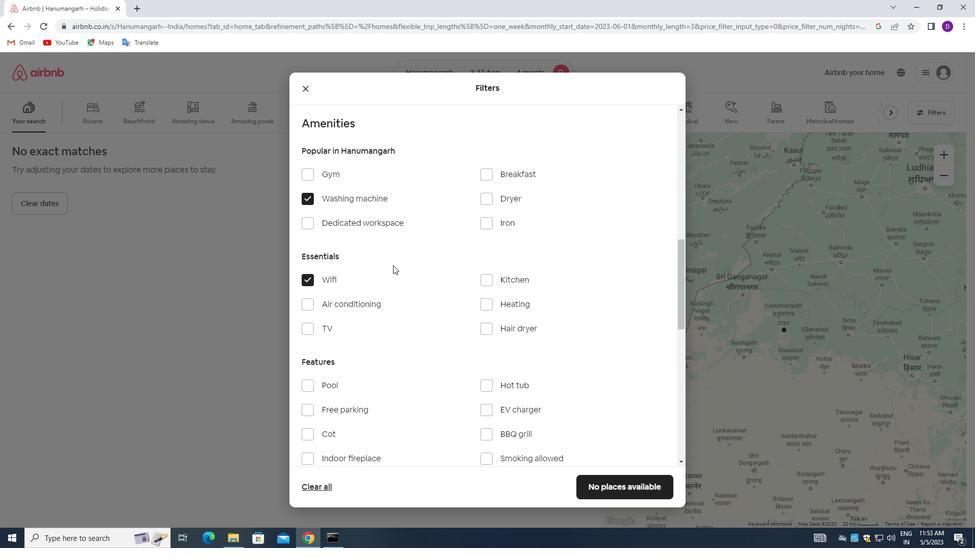 
Action: Mouse scrolled (394, 271) with delta (0, 0)
Screenshot: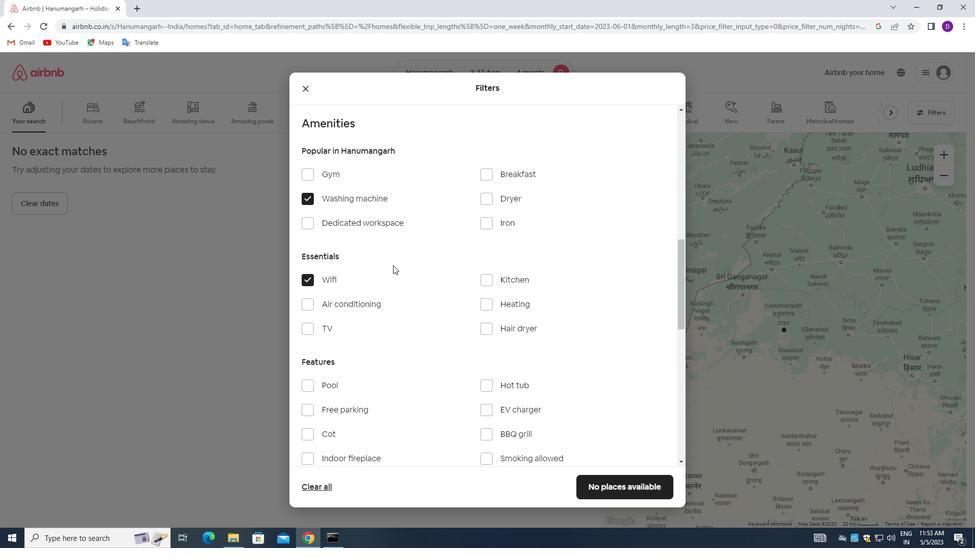 
Action: Mouse moved to (394, 272)
Screenshot: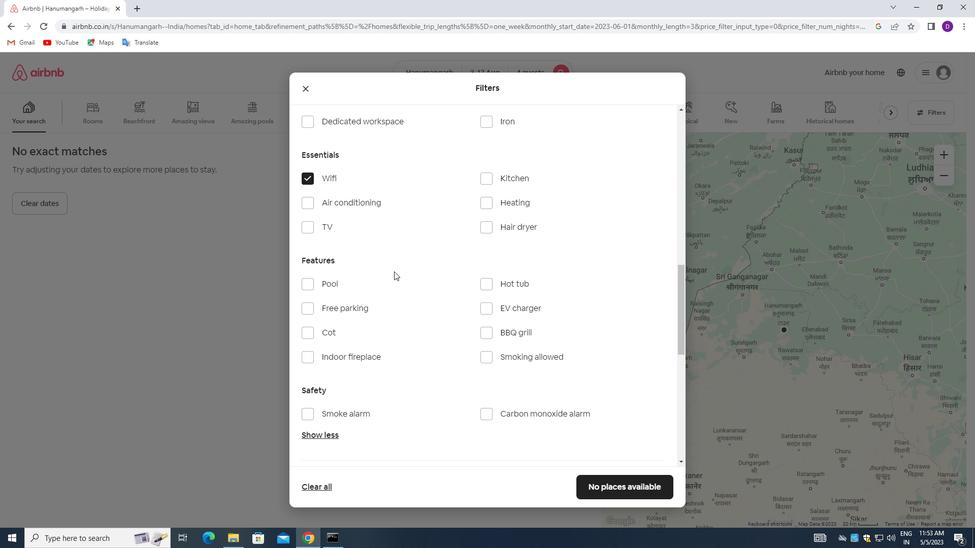 
Action: Mouse scrolled (394, 272) with delta (0, 0)
Screenshot: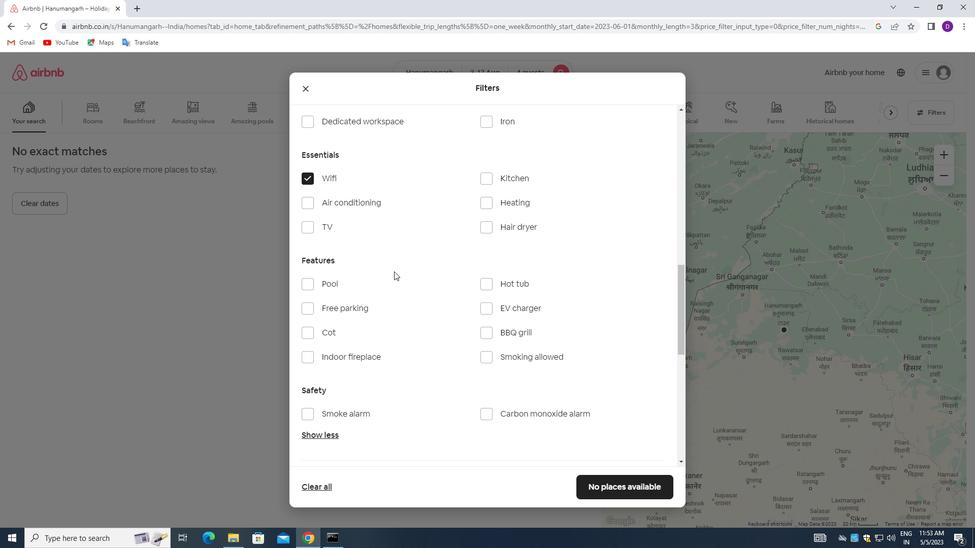 
Action: Mouse moved to (395, 274)
Screenshot: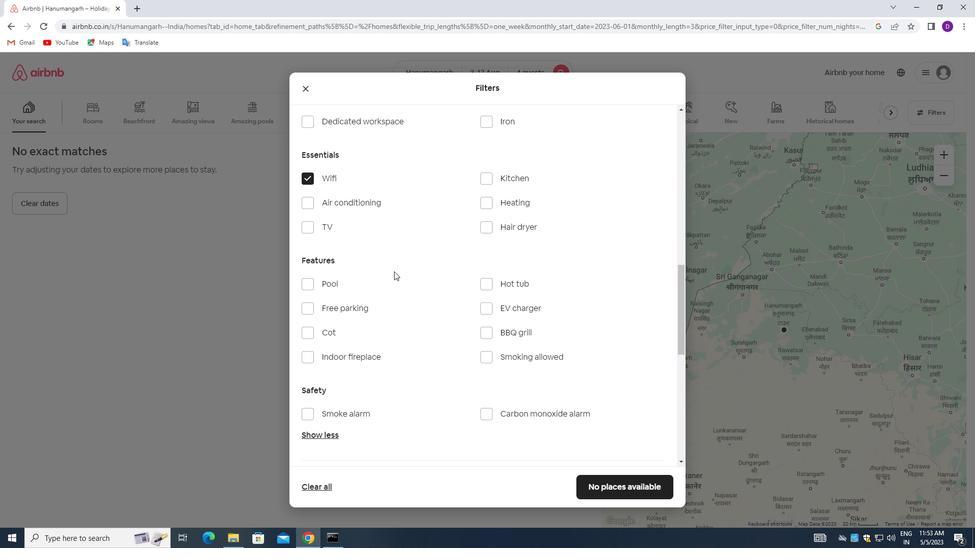 
Action: Mouse scrolled (395, 273) with delta (0, 0)
Screenshot: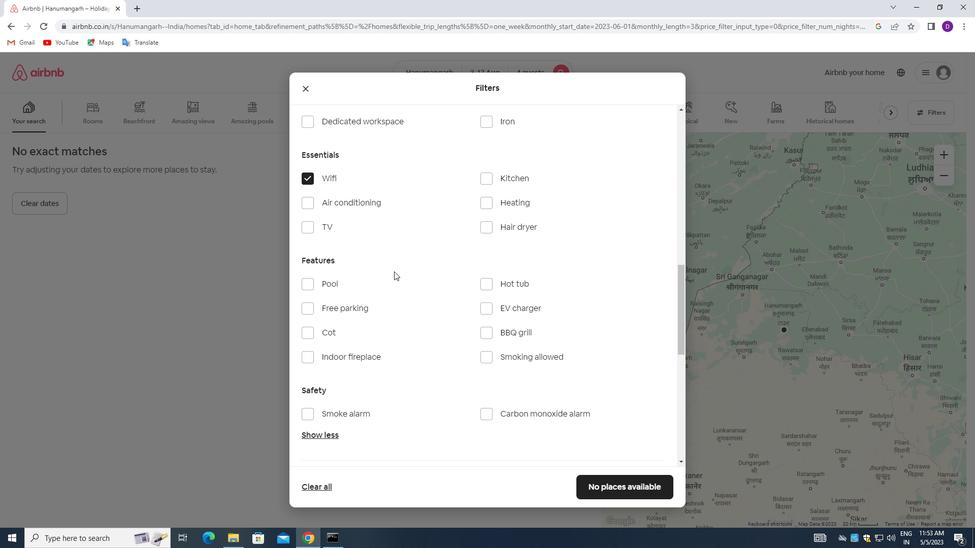 
Action: Mouse moved to (398, 284)
Screenshot: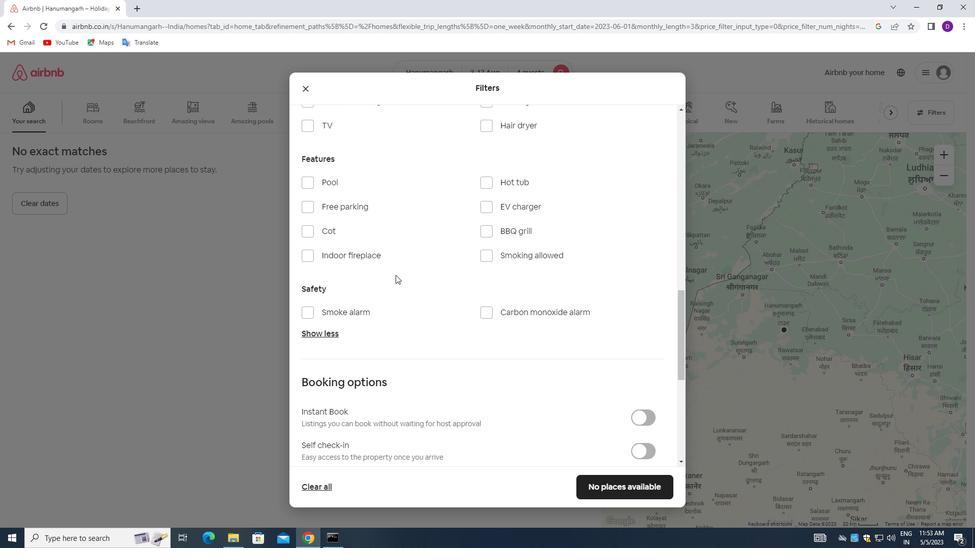
Action: Mouse scrolled (398, 284) with delta (0, 0)
Screenshot: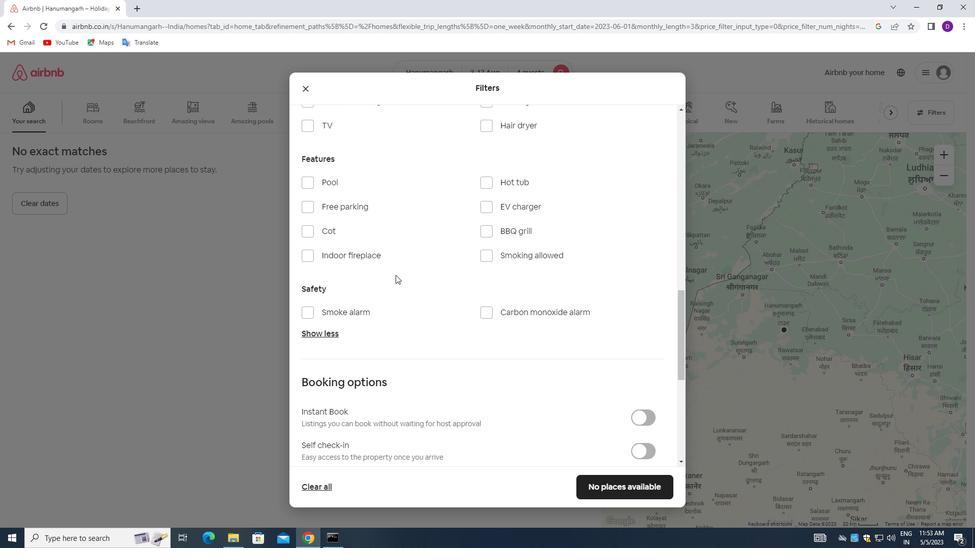 
Action: Mouse moved to (398, 285)
Screenshot: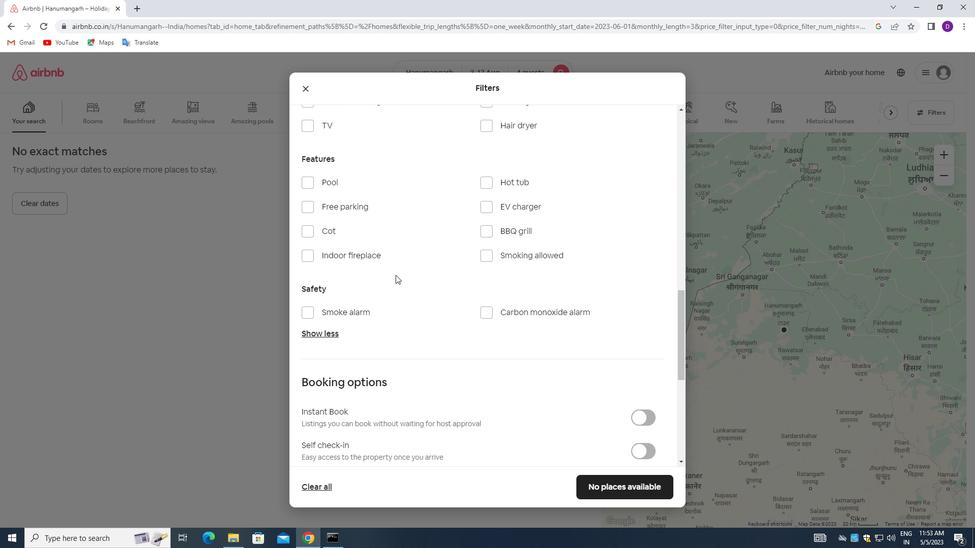 
Action: Mouse scrolled (398, 284) with delta (0, 0)
Screenshot: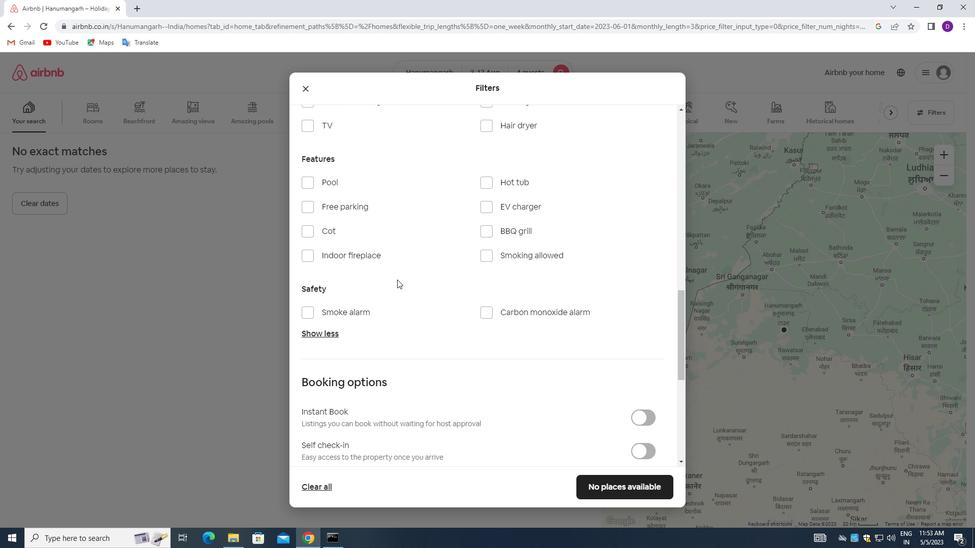 
Action: Mouse moved to (488, 333)
Screenshot: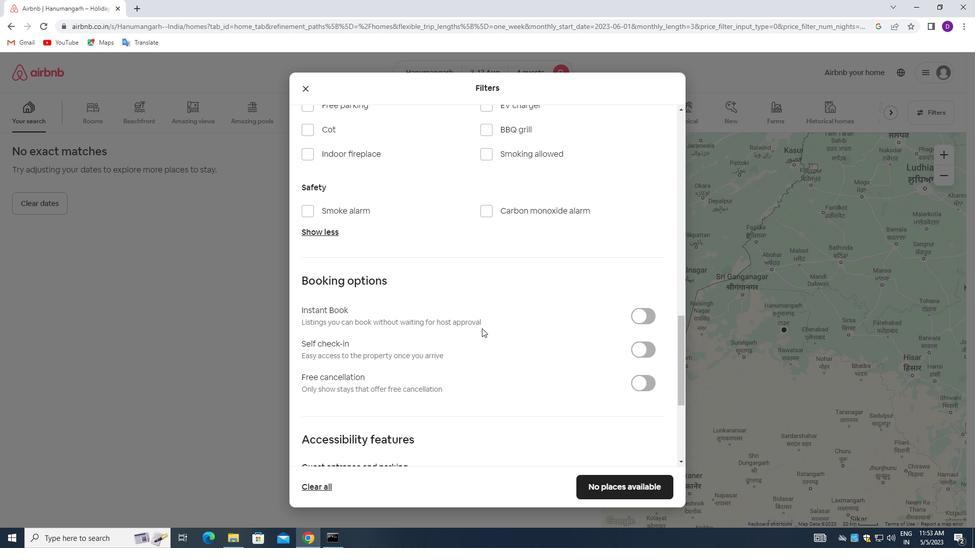 
Action: Mouse scrolled (488, 333) with delta (0, 0)
Screenshot: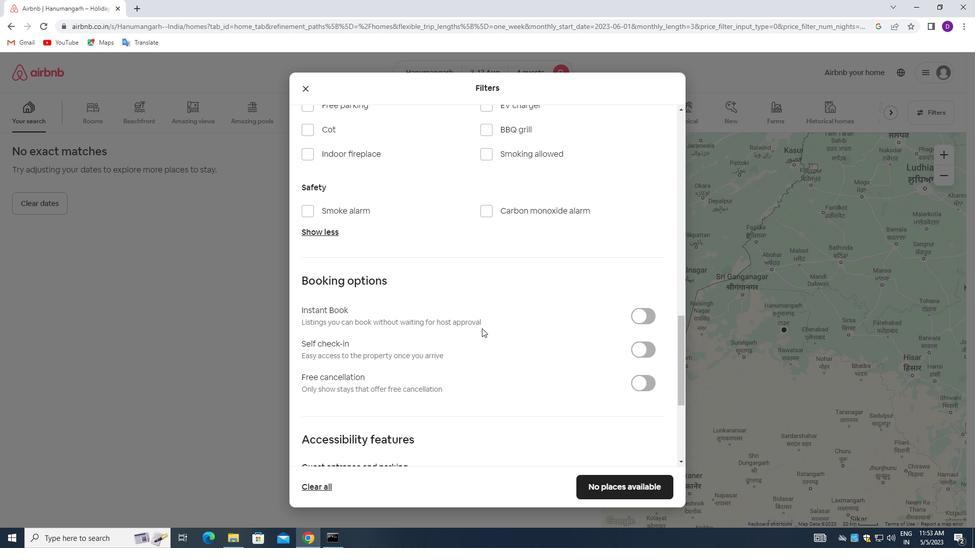 
Action: Mouse moved to (638, 303)
Screenshot: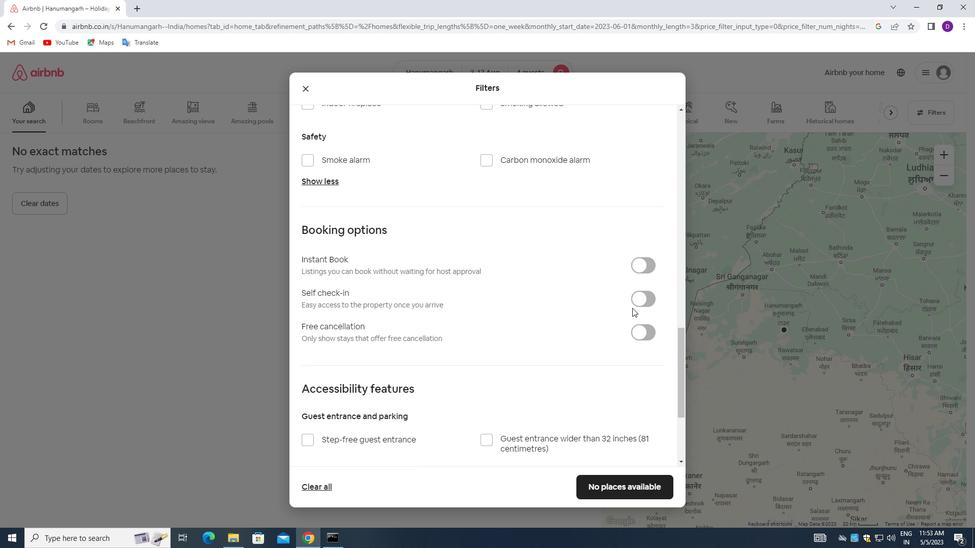 
Action: Mouse pressed left at (638, 303)
Screenshot: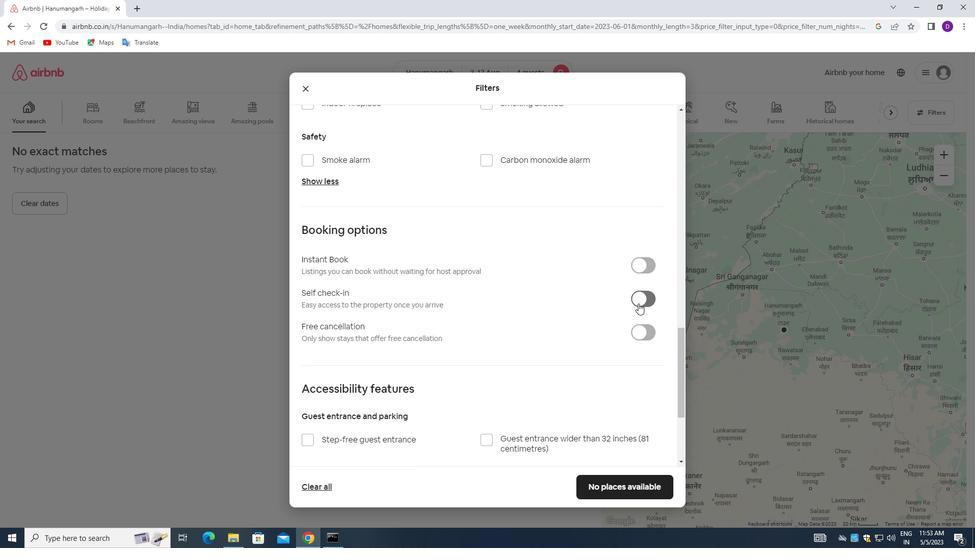 
Action: Mouse moved to (463, 354)
Screenshot: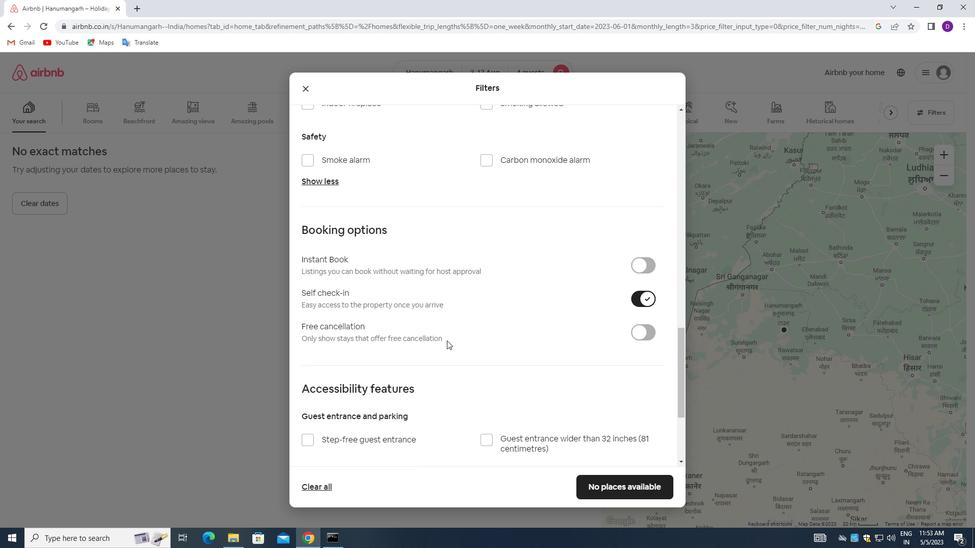 
Action: Mouse scrolled (463, 353) with delta (0, 0)
Screenshot: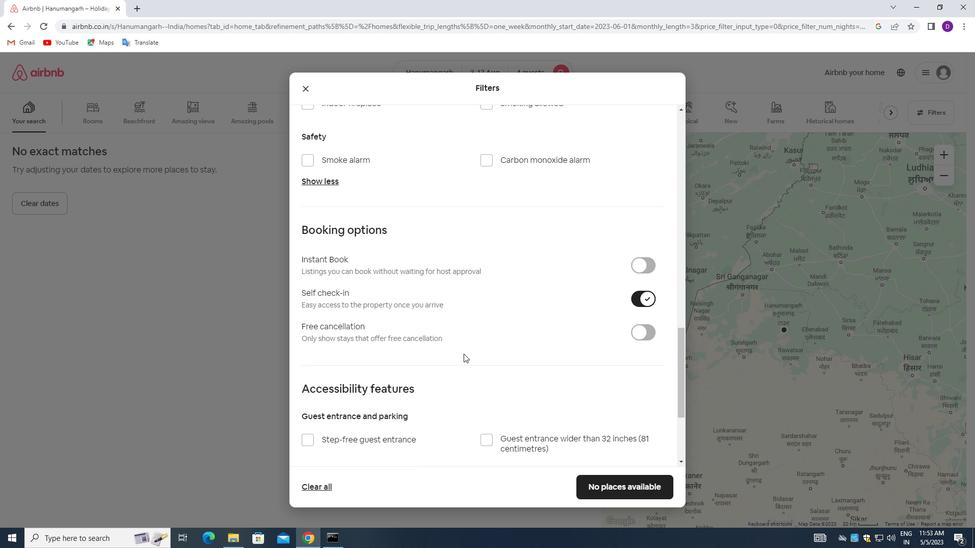 
Action: Mouse scrolled (463, 353) with delta (0, 0)
Screenshot: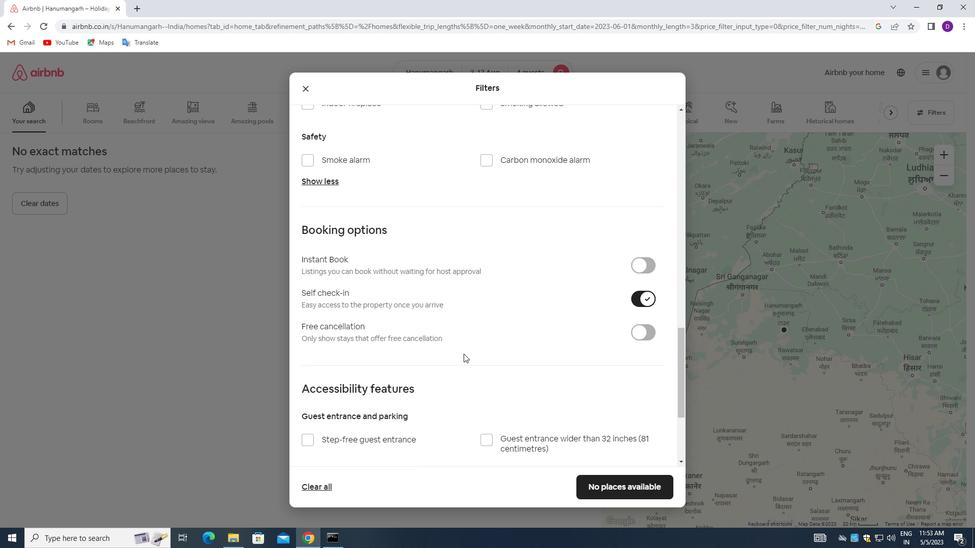 
Action: Mouse scrolled (463, 353) with delta (0, 0)
Screenshot: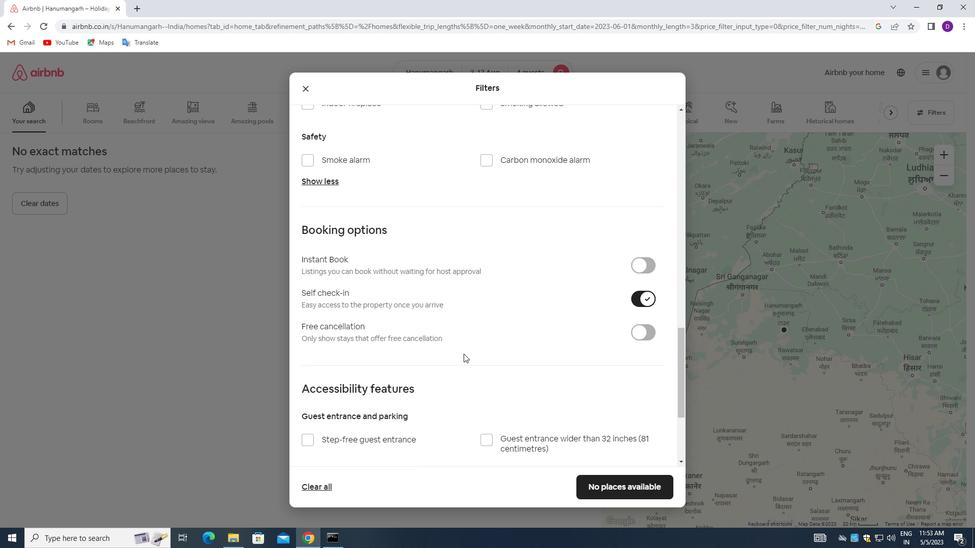 
Action: Mouse moved to (463, 354)
Screenshot: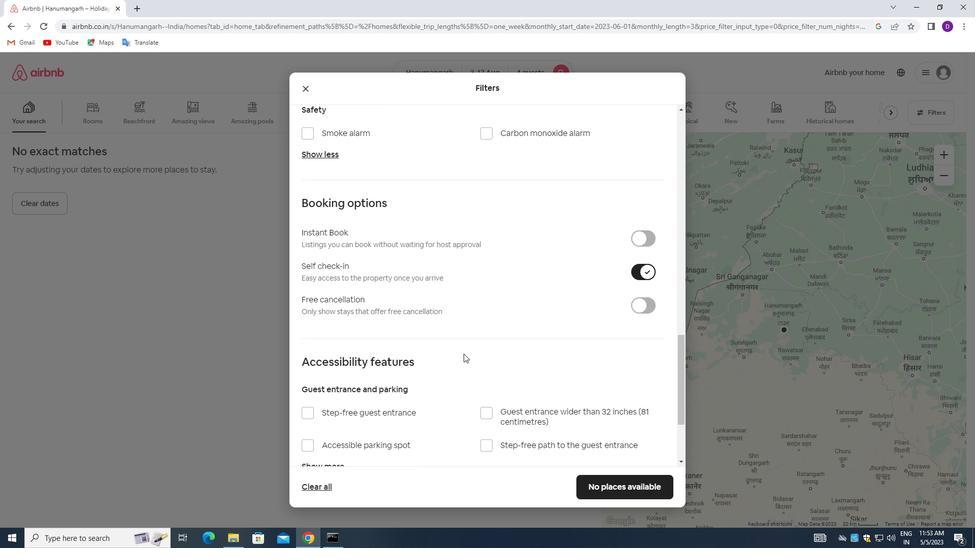 
Action: Mouse scrolled (463, 354) with delta (0, 0)
Screenshot: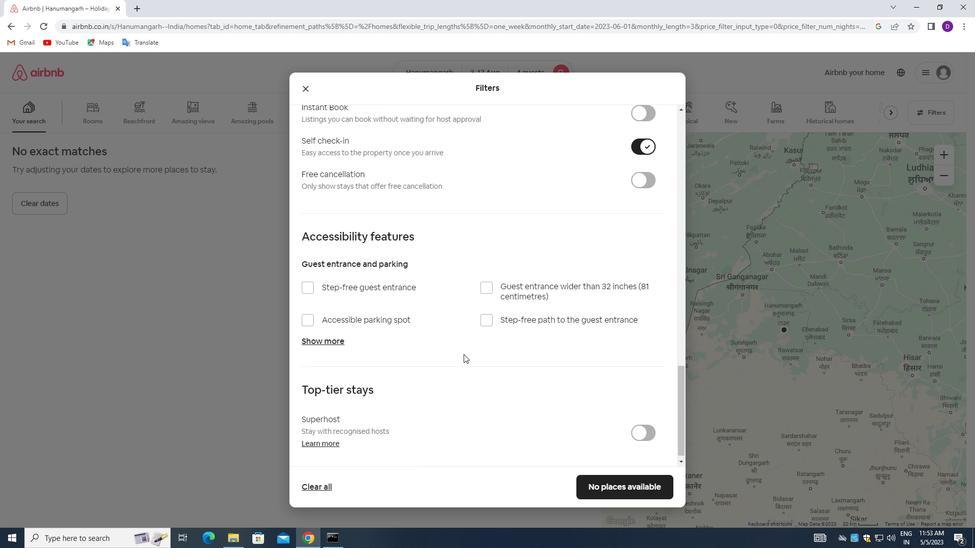
Action: Mouse moved to (463, 354)
Screenshot: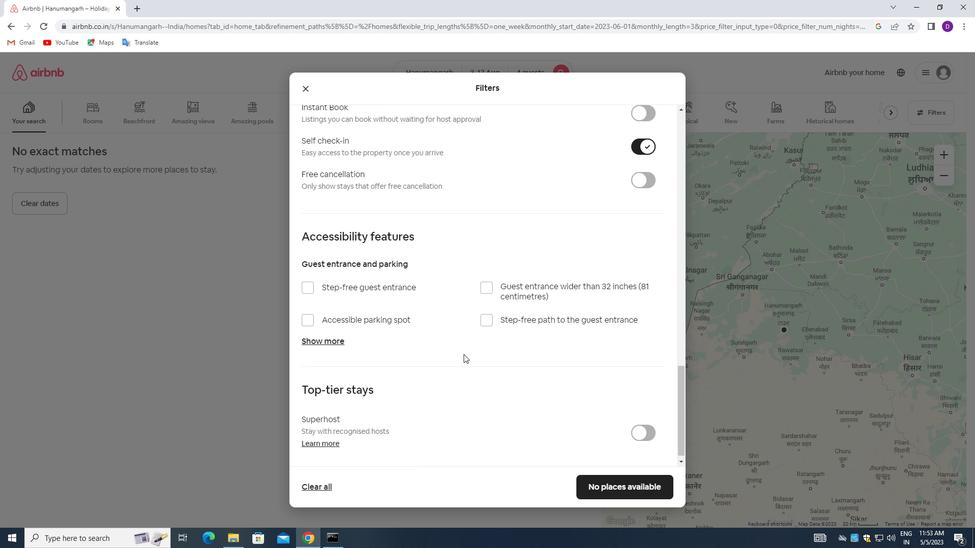 
Action: Mouse scrolled (463, 354) with delta (0, 0)
Screenshot: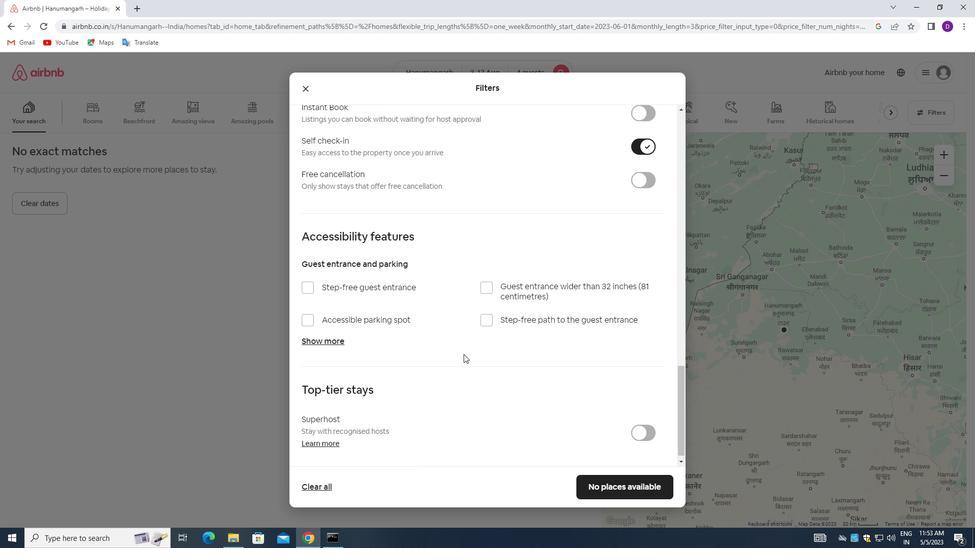 
Action: Mouse moved to (462, 355)
Screenshot: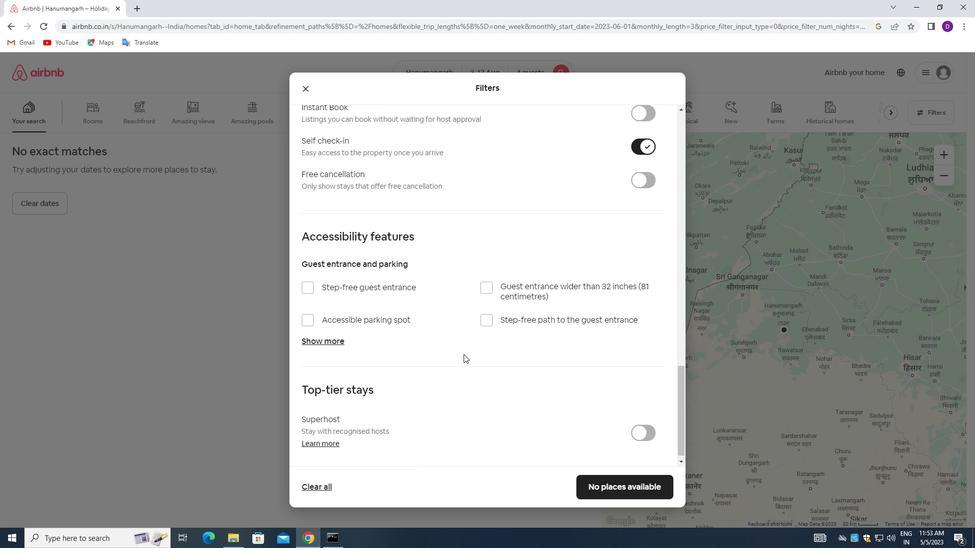 
Action: Mouse scrolled (462, 355) with delta (0, 0)
Screenshot: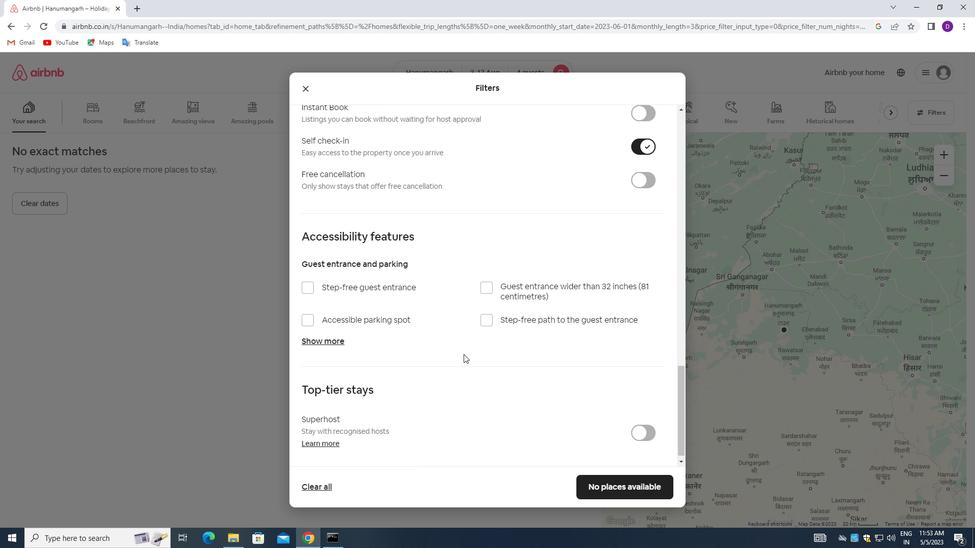 
Action: Mouse moved to (462, 355)
Screenshot: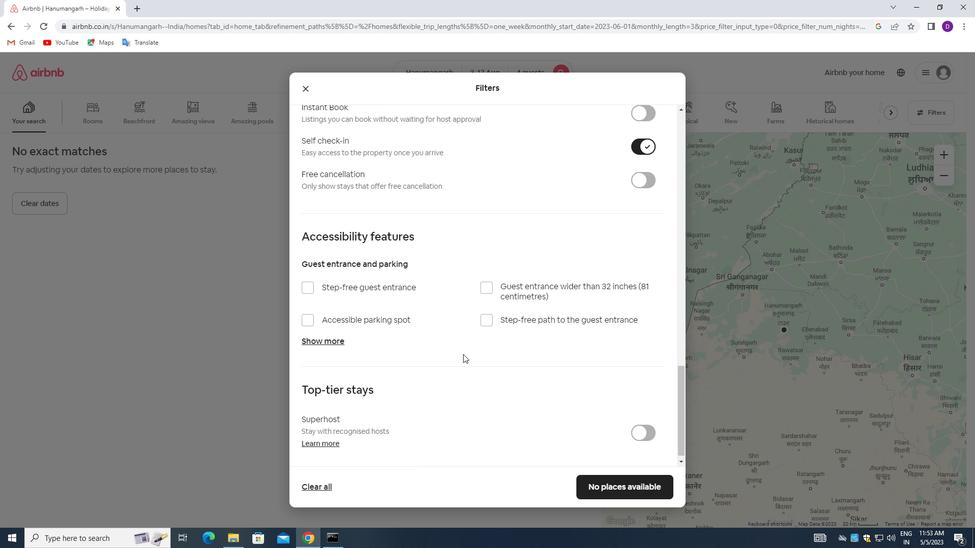 
Action: Mouse scrolled (462, 355) with delta (0, 0)
Screenshot: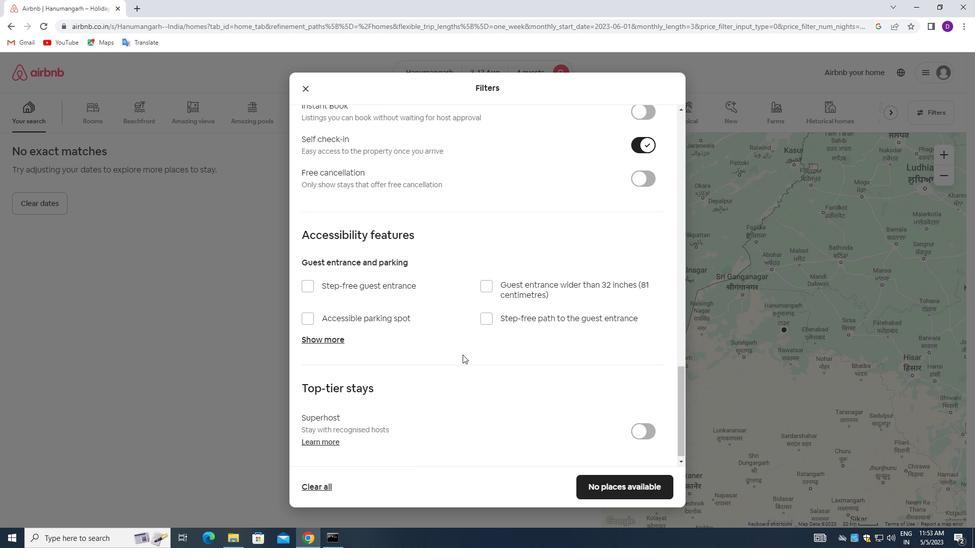 
Action: Mouse moved to (432, 377)
Screenshot: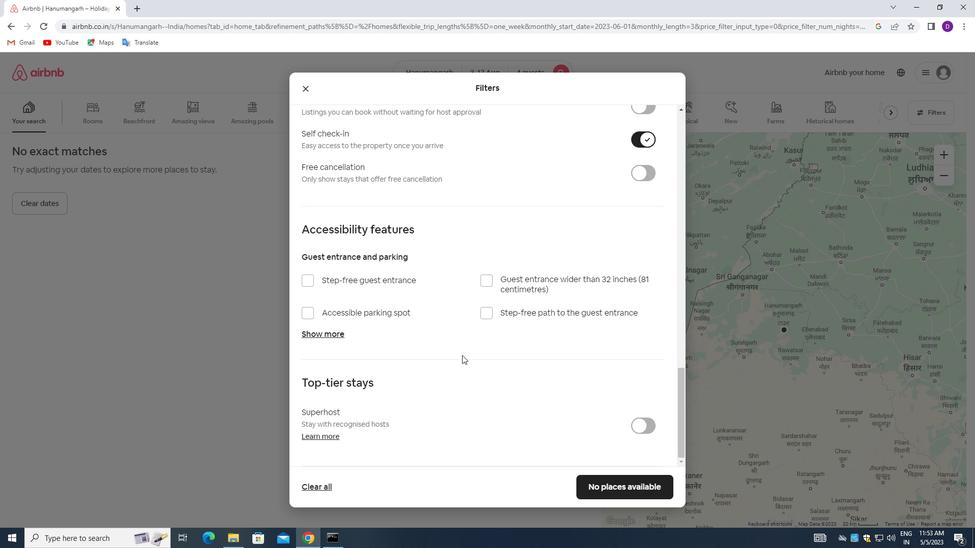 
Action: Mouse scrolled (432, 376) with delta (0, 0)
Screenshot: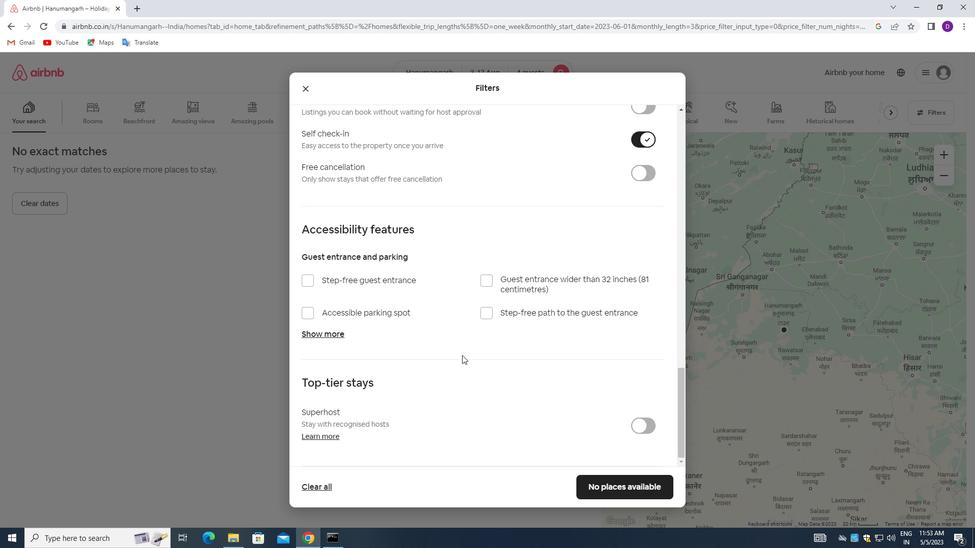 
Action: Mouse moved to (425, 382)
Screenshot: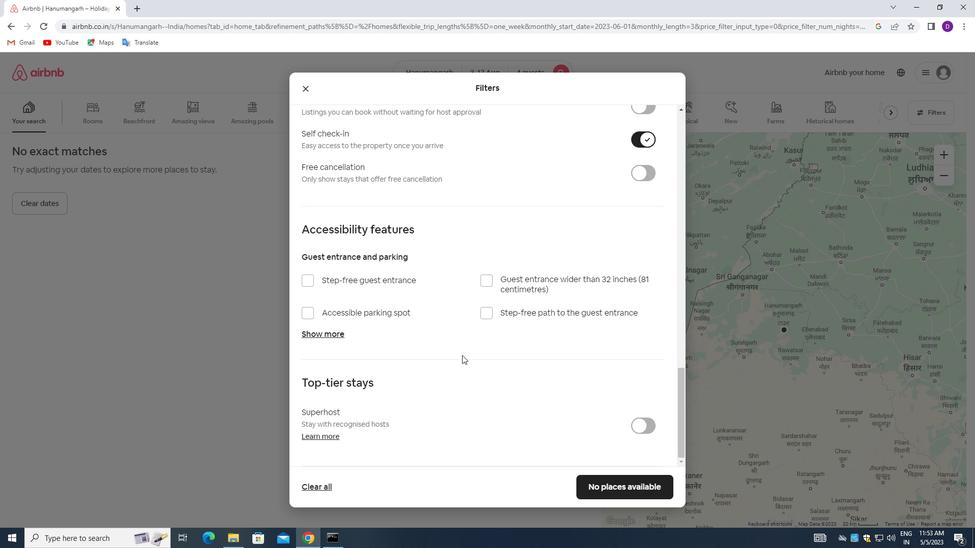 
Action: Mouse scrolled (425, 381) with delta (0, 0)
Screenshot: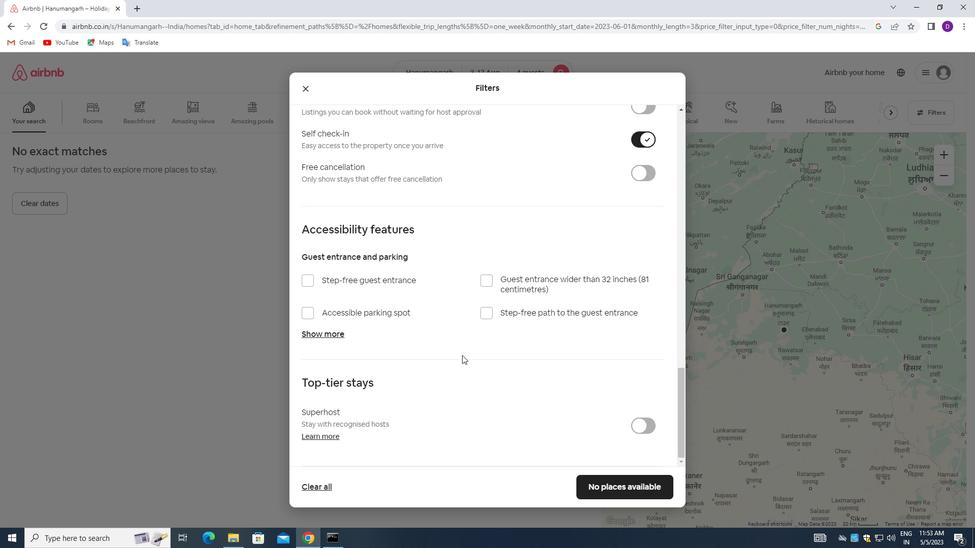 
Action: Mouse moved to (589, 484)
Screenshot: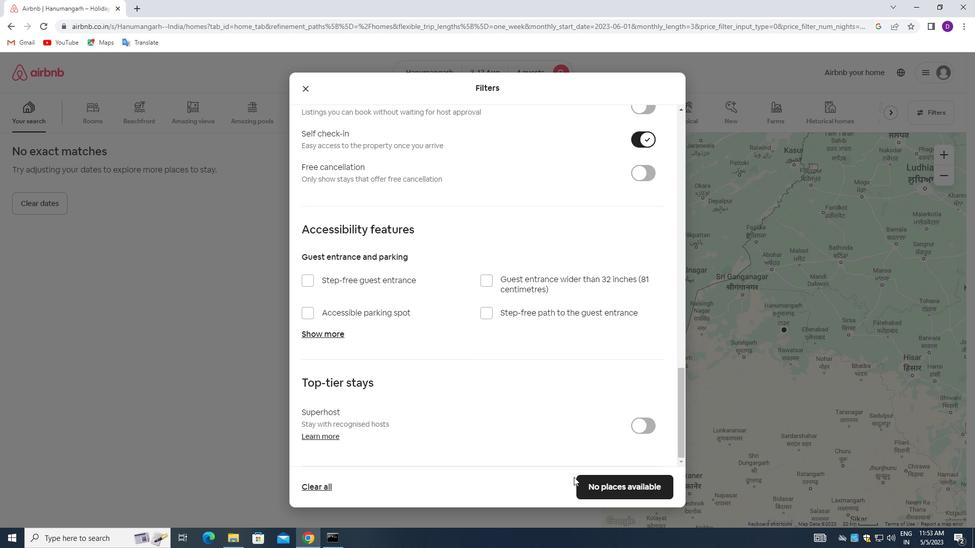 
Action: Mouse pressed left at (589, 484)
Screenshot: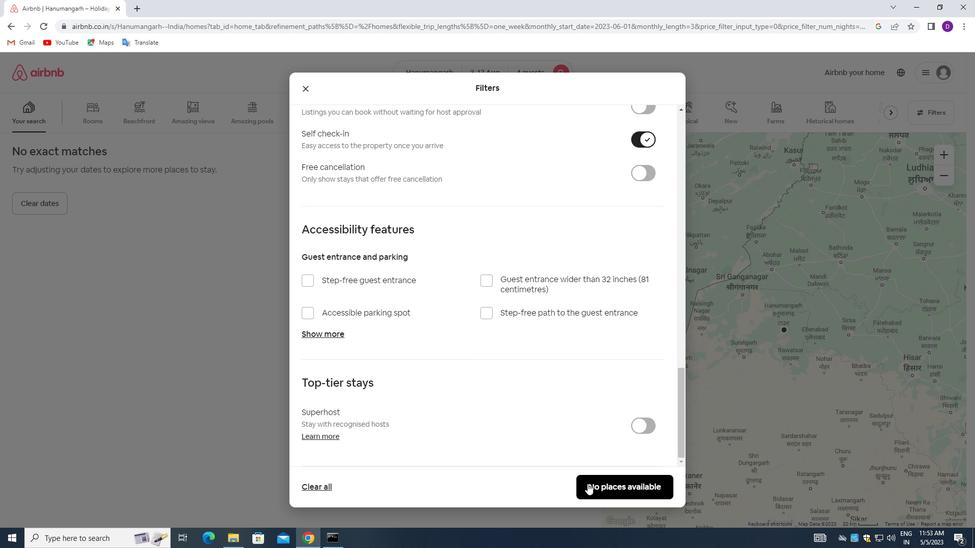 
Action: Mouse moved to (515, 319)
Screenshot: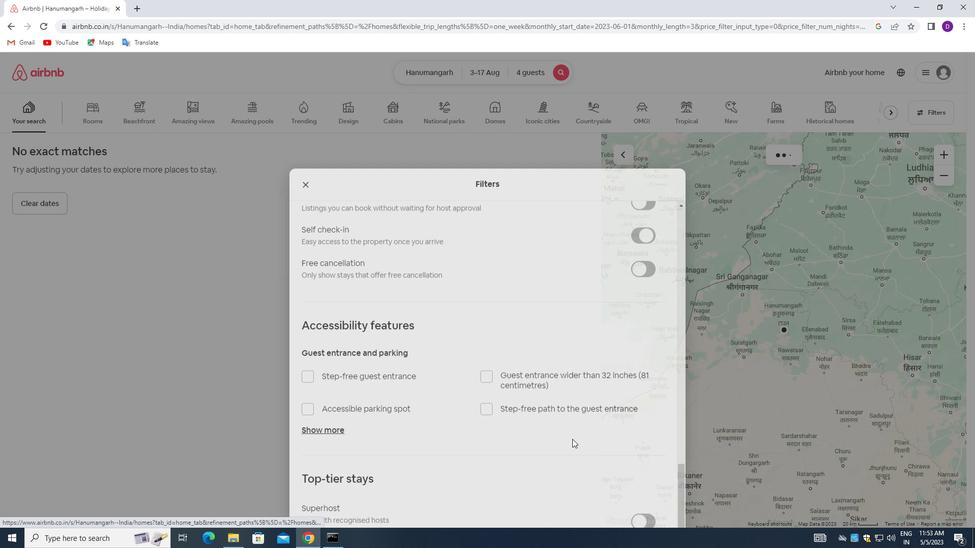 
